 Task: Log work in the project AgileBoost for the issue 'Create a new online platform for online entrepreneurship courses with advanced business planning and financial modeling features' spent time as '4w 1d 18h 5m' and remaining time as '4w 6d 5h 27m' and move to top of backlog. Now add the issue to the epic 'Data Analytics Process Improvement'. Log work in the project AgileBoost for the issue 'Implement a new cloud-based customer relationship management system for a company with advanced lead generation and sales tracking features' spent time as '4w 2d 10h 9m' and remaining time as '2w 3d 8h 29m' and move to bottom of backlog. Now add the issue to the epic 'Data Science Process Improvement'
Action: Mouse moved to (76, 166)
Screenshot: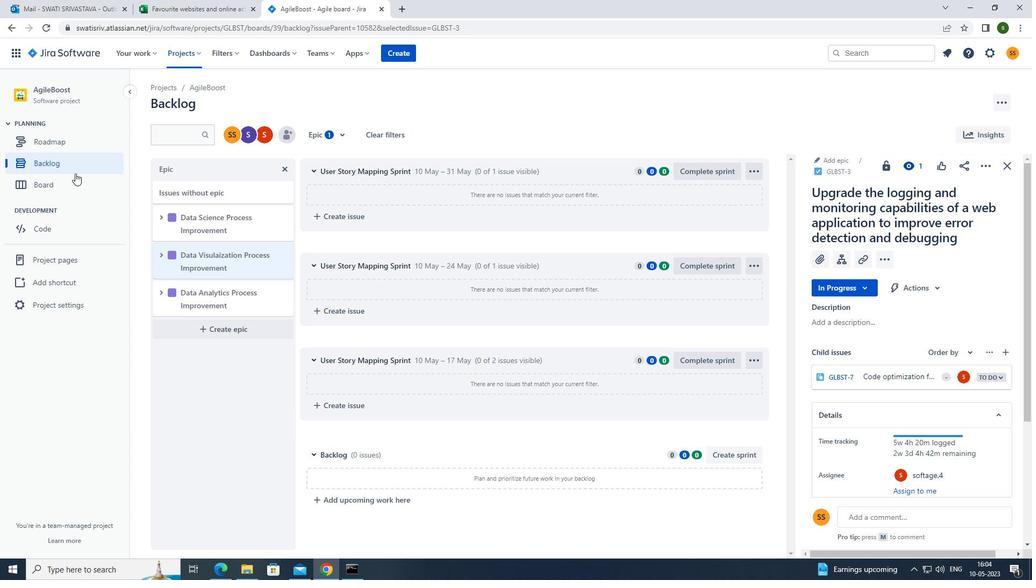 
Action: Mouse pressed left at (76, 166)
Screenshot: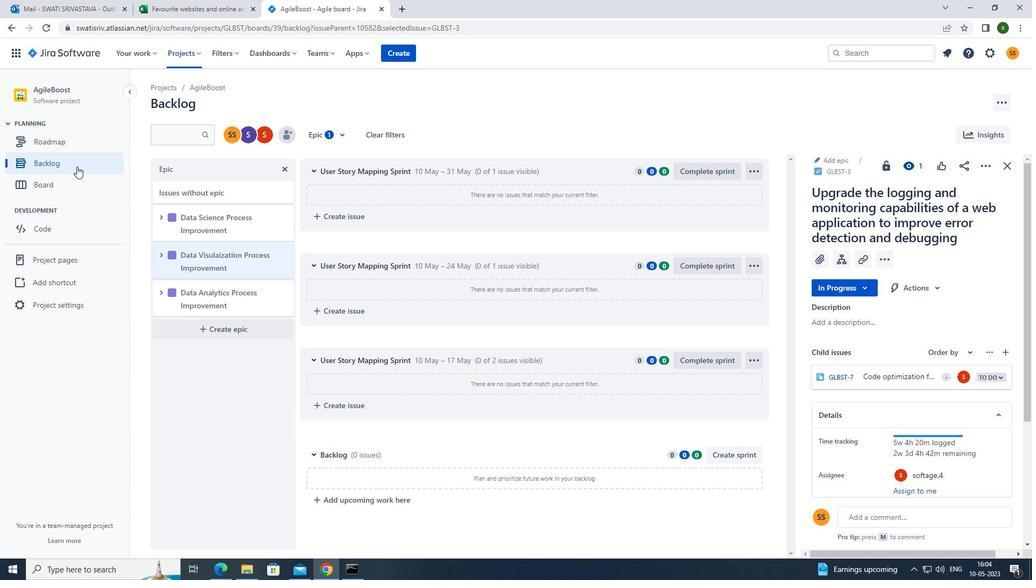 
Action: Mouse moved to (563, 391)
Screenshot: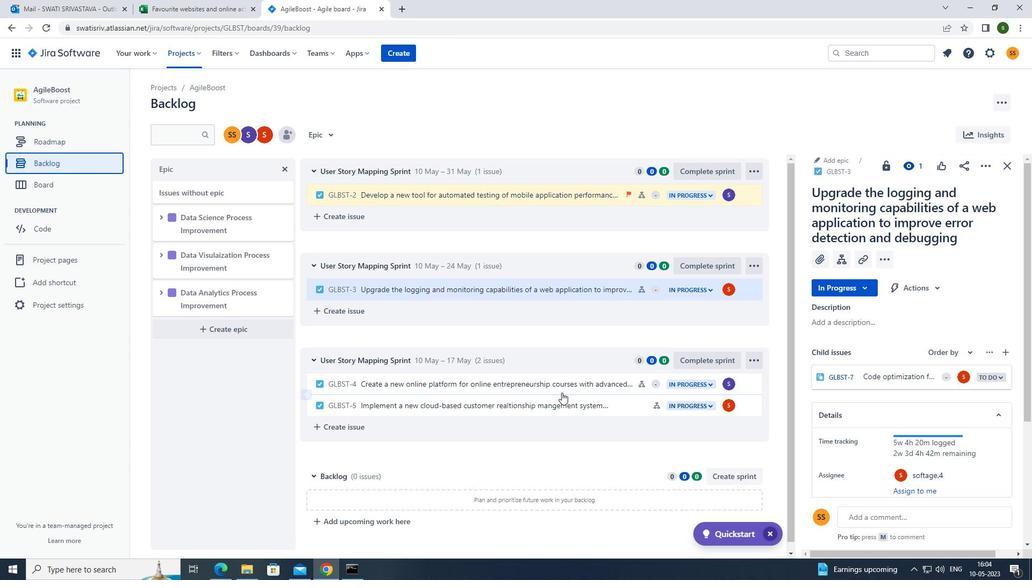 
Action: Mouse pressed left at (563, 391)
Screenshot: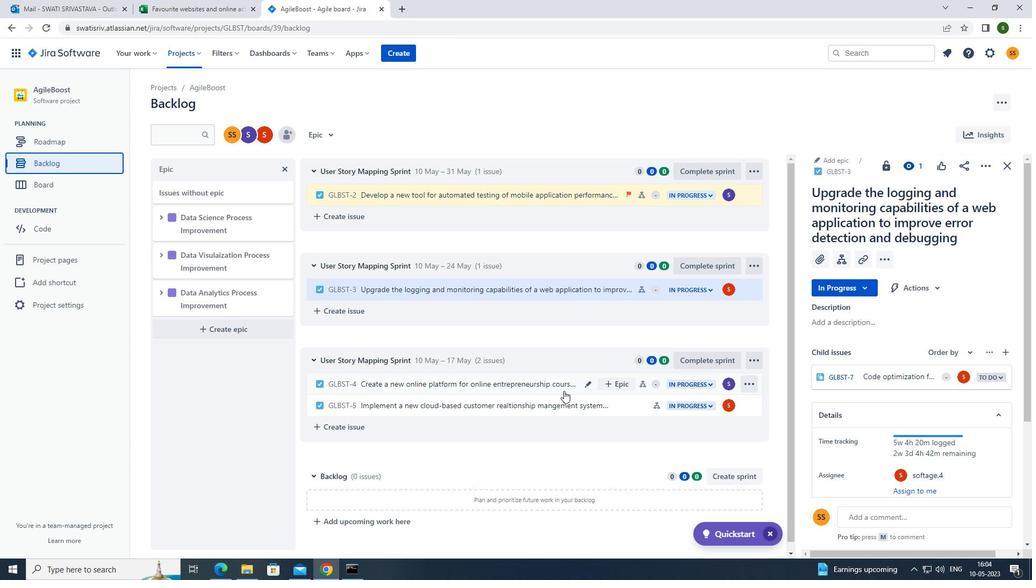 
Action: Mouse moved to (984, 163)
Screenshot: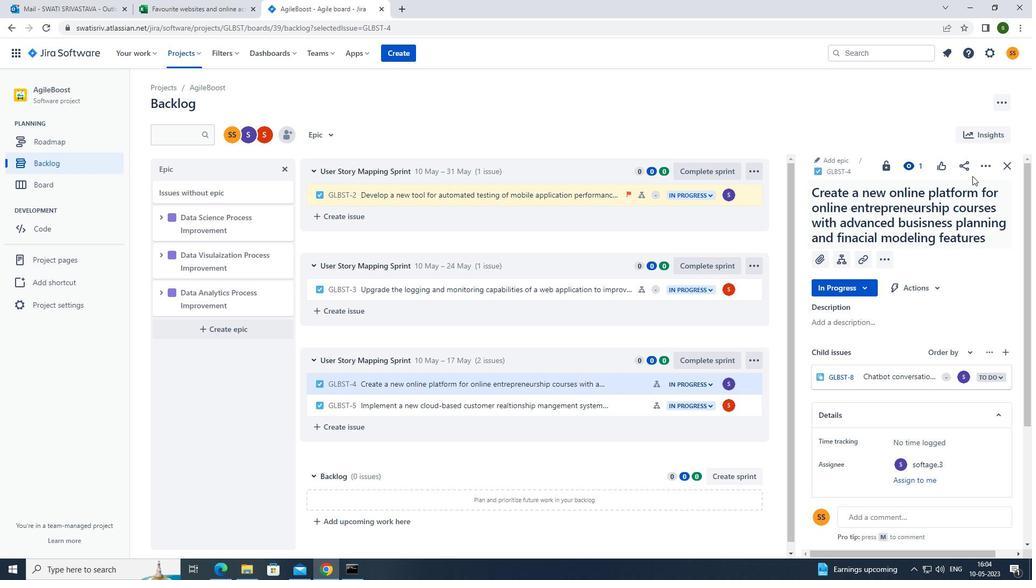 
Action: Mouse pressed left at (984, 163)
Screenshot: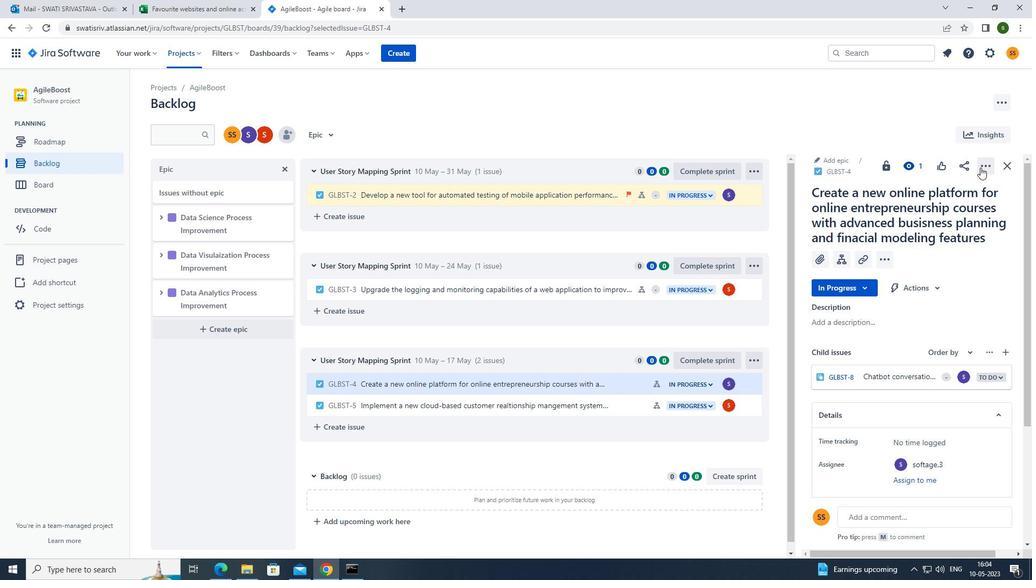 
Action: Mouse moved to (938, 190)
Screenshot: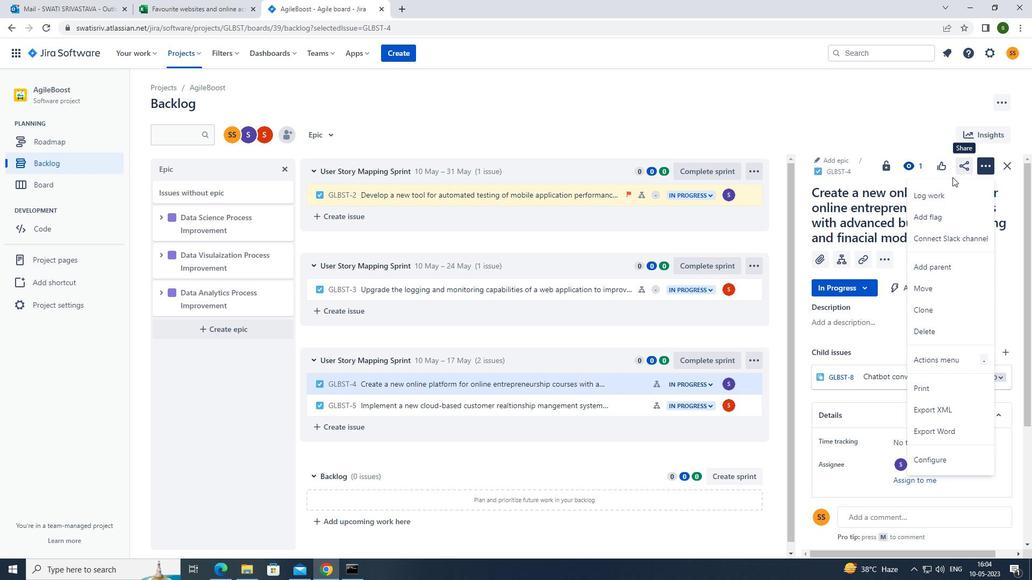 
Action: Mouse pressed left at (938, 190)
Screenshot: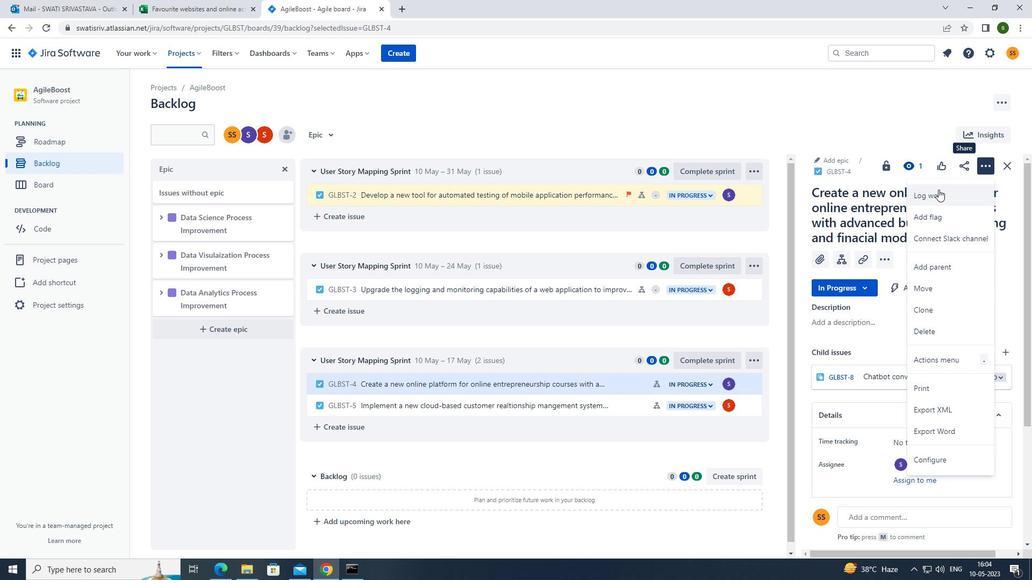 
Action: Mouse moved to (450, 134)
Screenshot: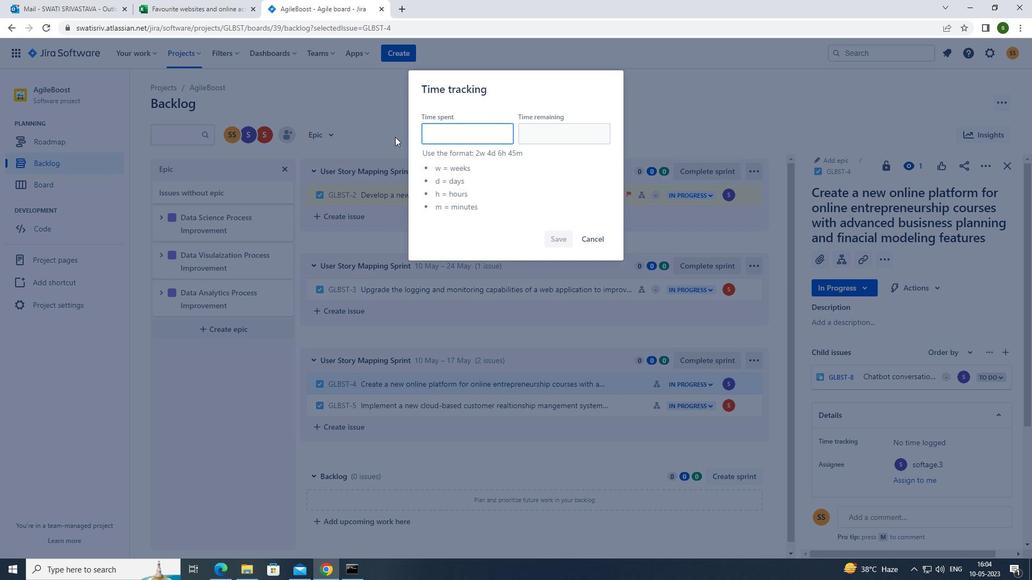 
Action: Mouse pressed left at (450, 134)
Screenshot: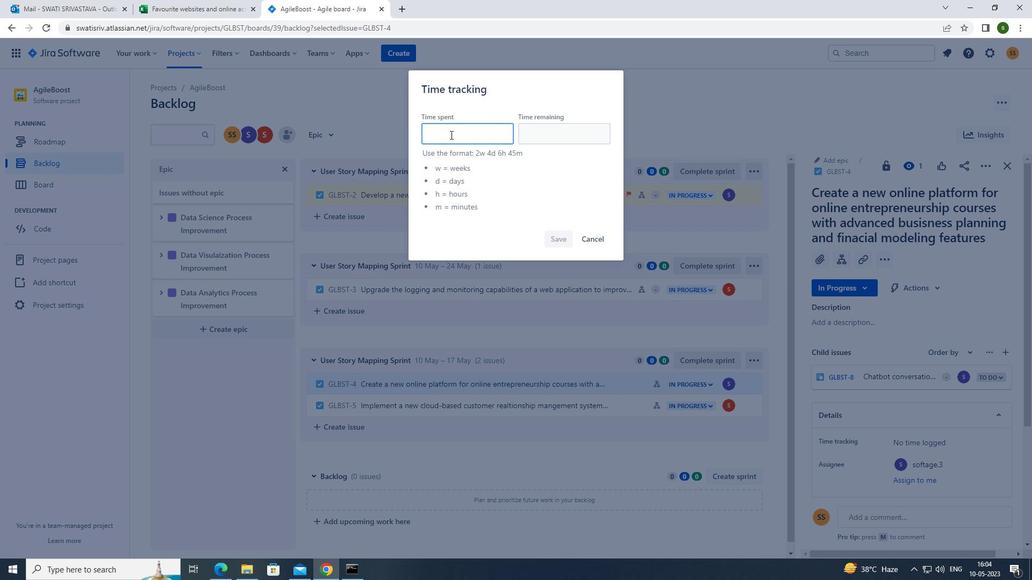 
Action: Key pressed 4w<Key.space>1d<Key.space>18h<Key.space>5m
Screenshot: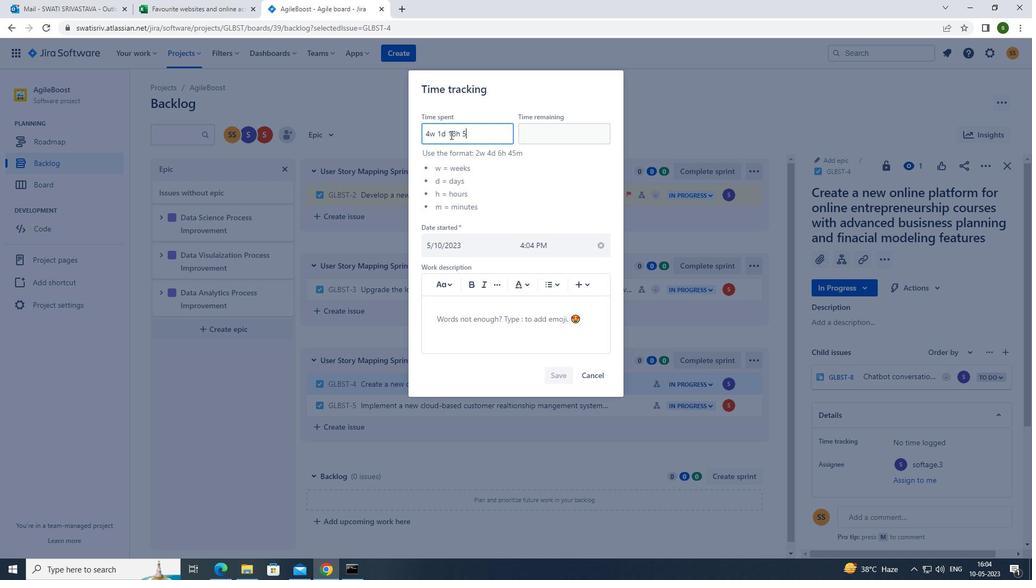 
Action: Mouse moved to (534, 144)
Screenshot: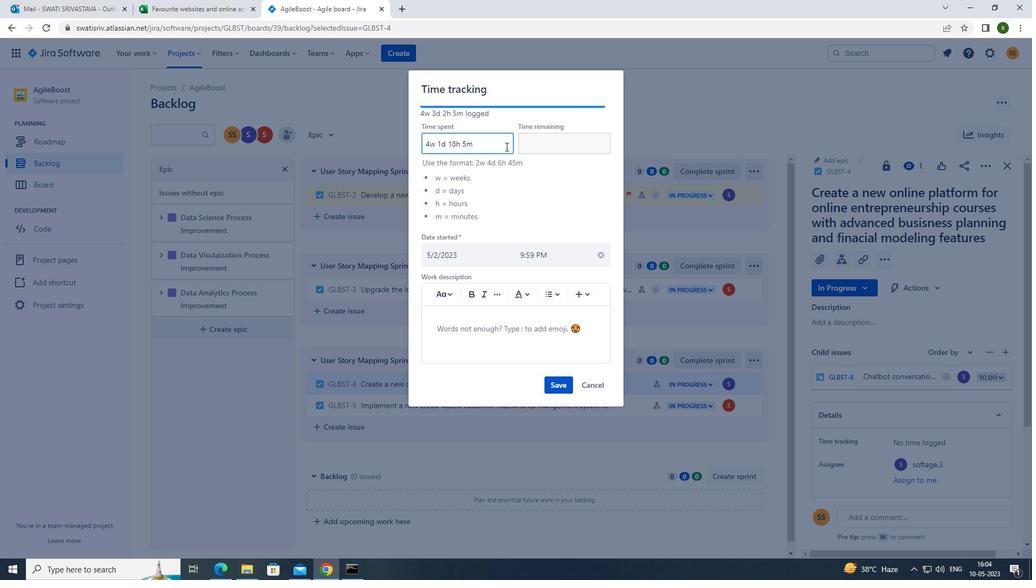 
Action: Mouse pressed left at (534, 144)
Screenshot: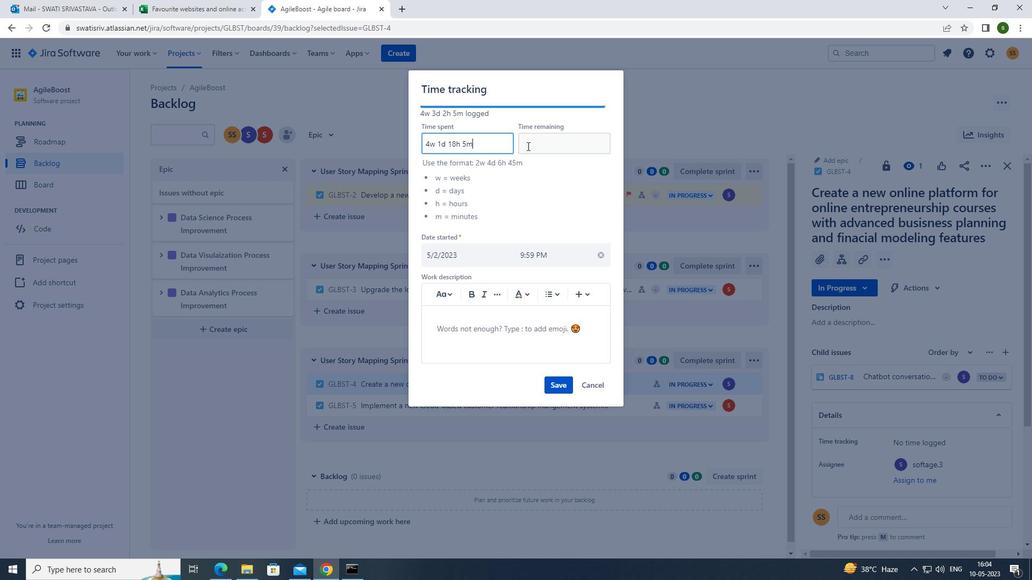 
Action: Mouse moved to (494, 158)
Screenshot: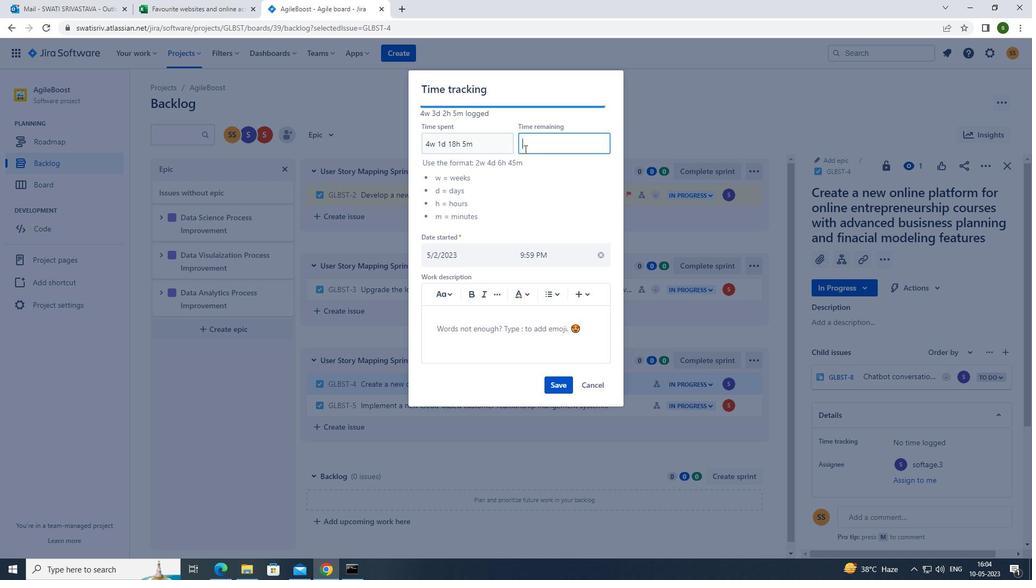 
Action: Key pressed 4w<Key.space>6d<Key.space>5h<Key.space>27m
Screenshot: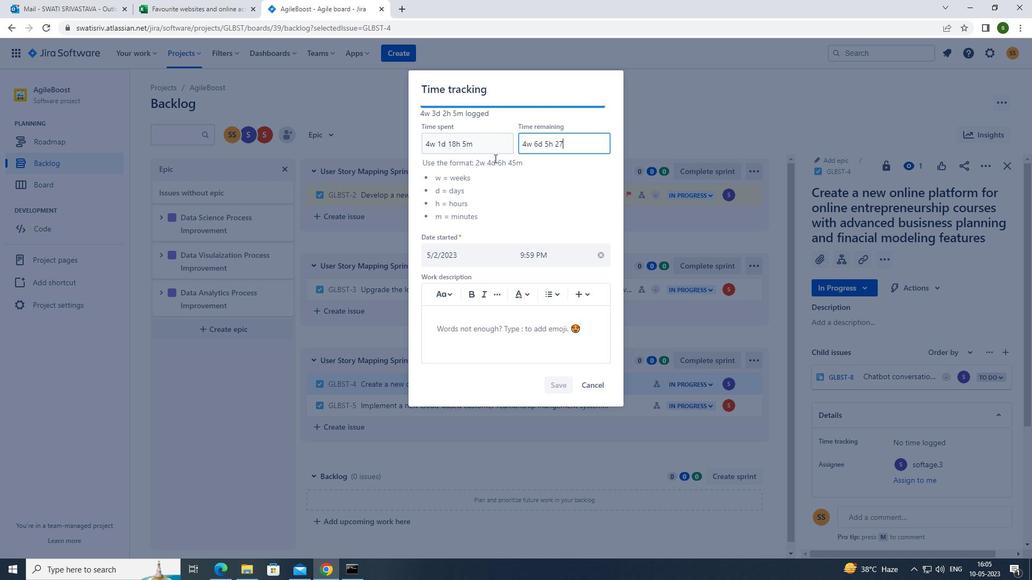 
Action: Mouse moved to (556, 379)
Screenshot: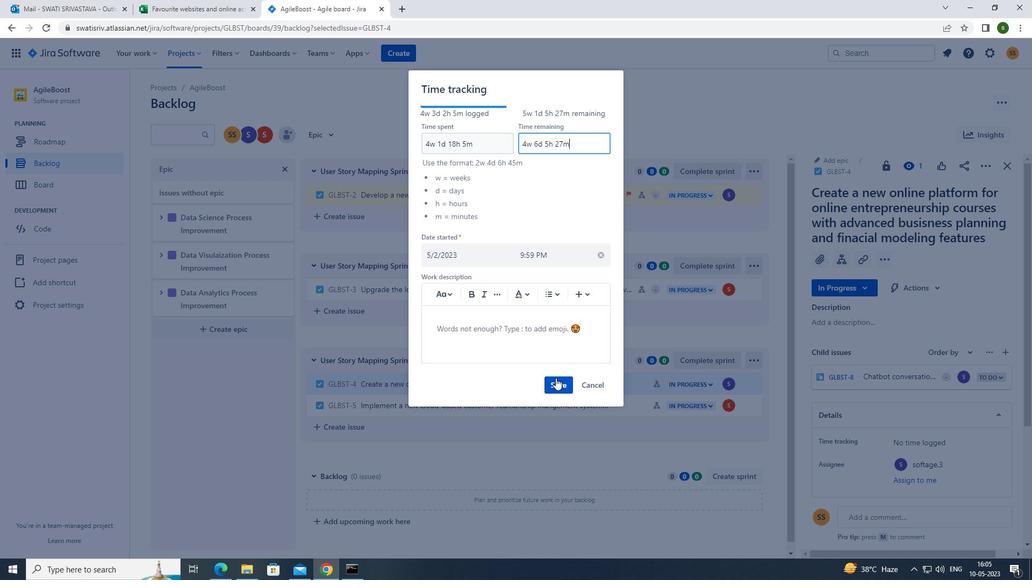 
Action: Mouse pressed left at (556, 379)
Screenshot: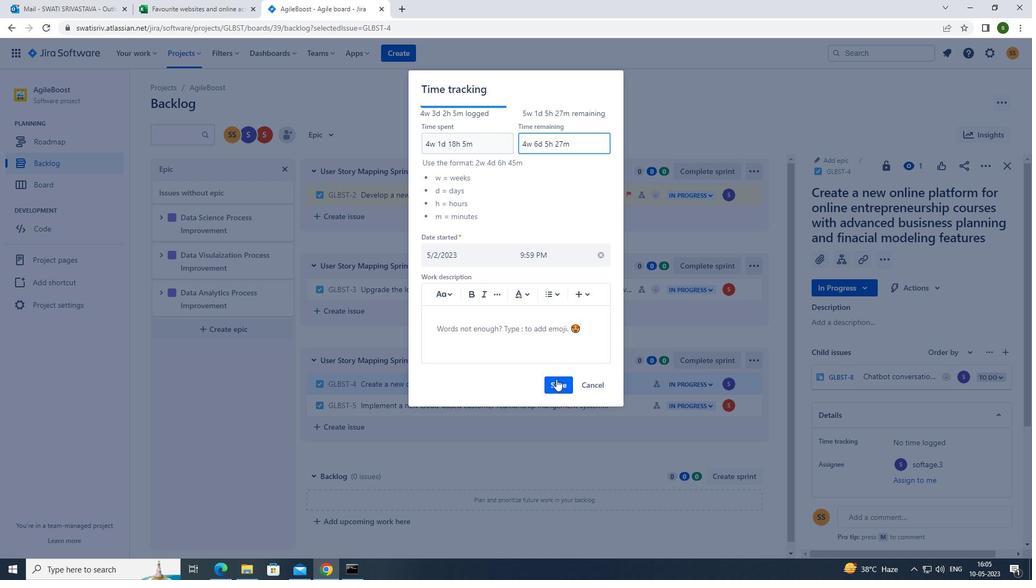 
Action: Mouse moved to (743, 380)
Screenshot: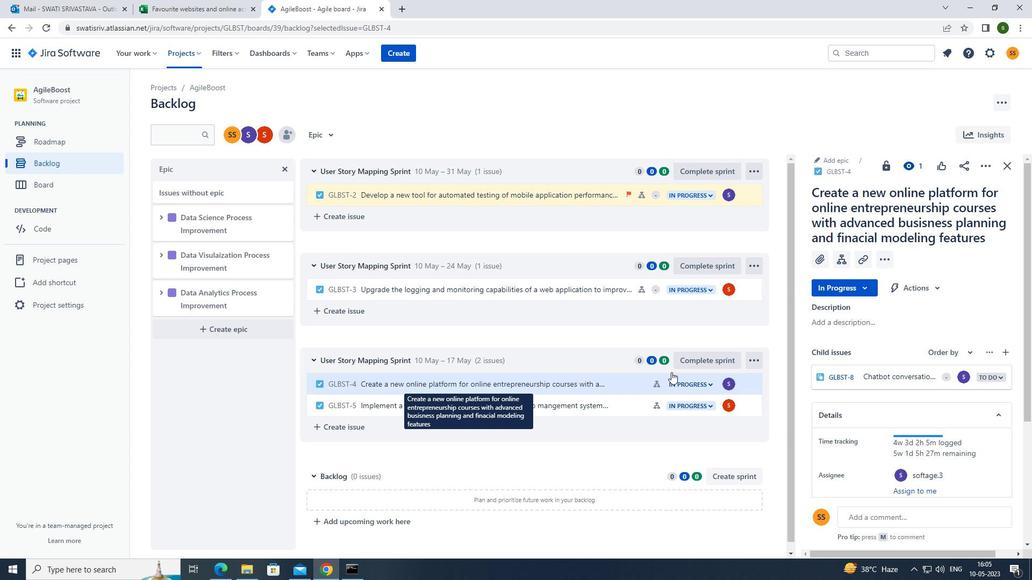 
Action: Mouse pressed left at (743, 380)
Screenshot: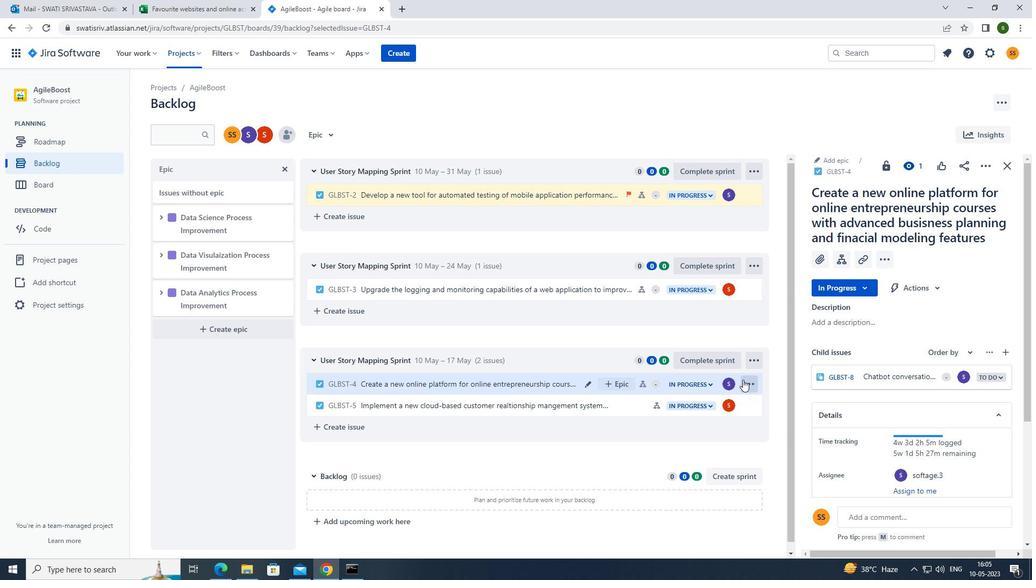
Action: Mouse moved to (718, 345)
Screenshot: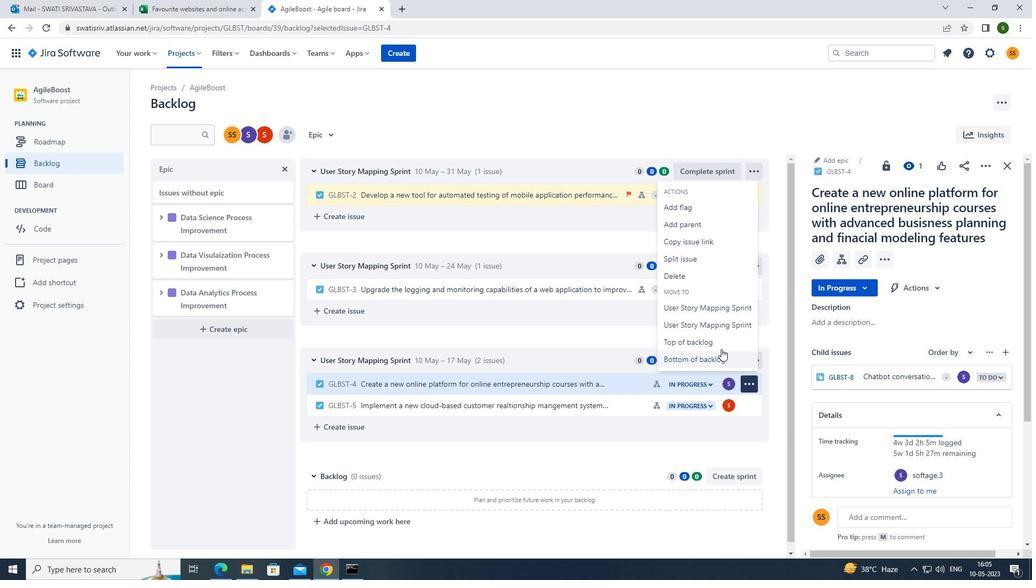 
Action: Mouse pressed left at (718, 345)
Screenshot: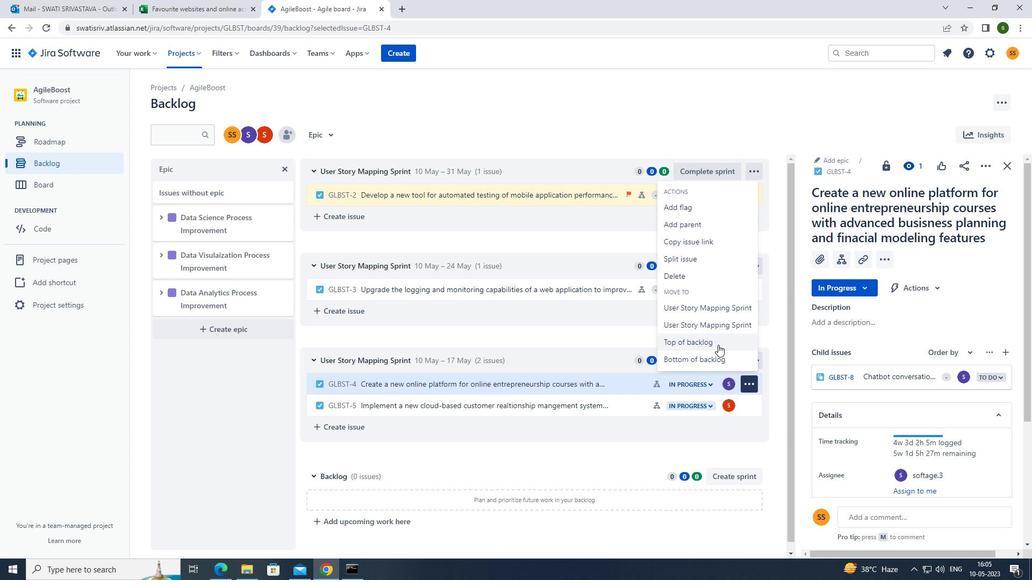 
Action: Mouse moved to (548, 169)
Screenshot: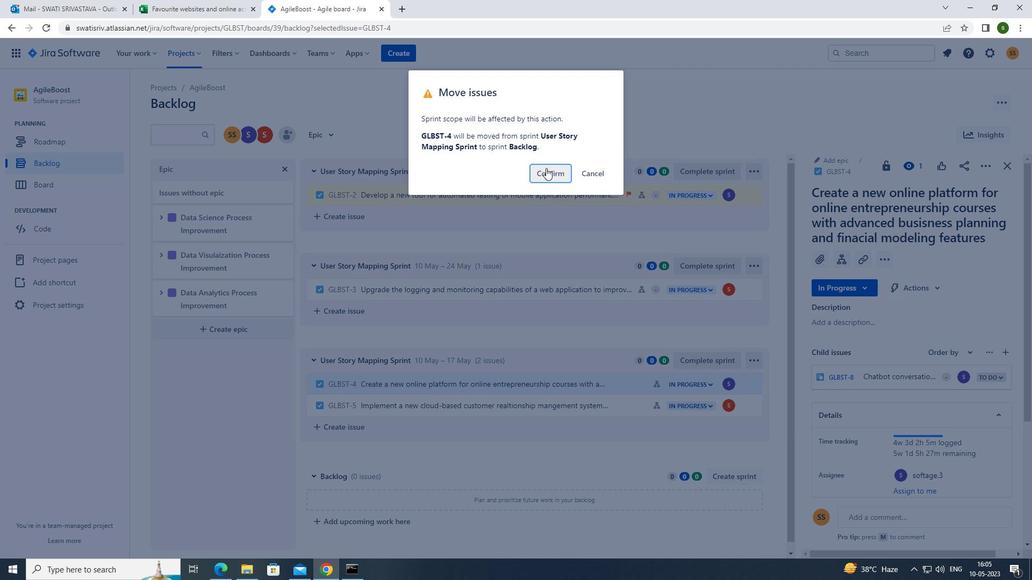 
Action: Mouse pressed left at (548, 169)
Screenshot: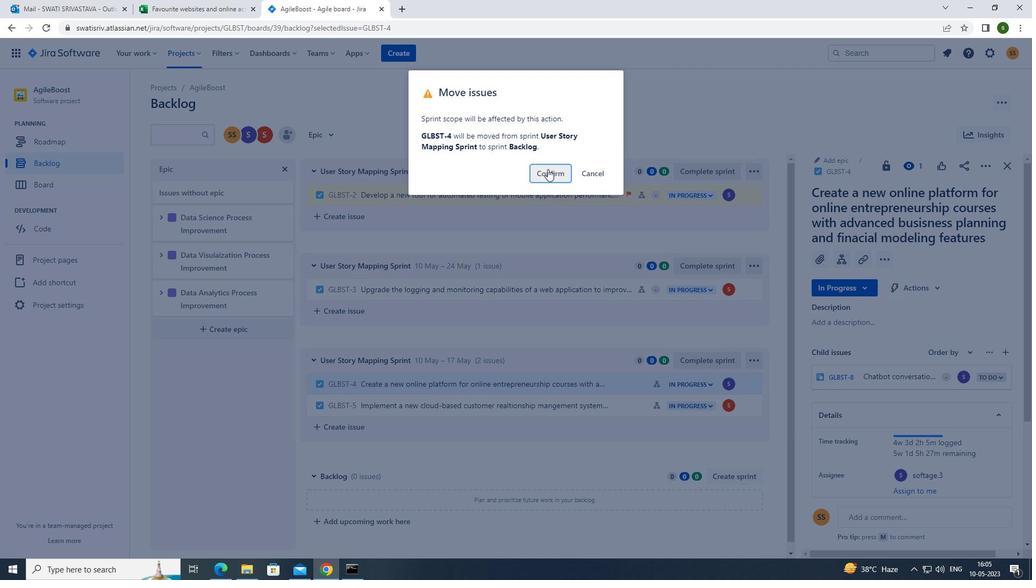 
Action: Mouse moved to (332, 131)
Screenshot: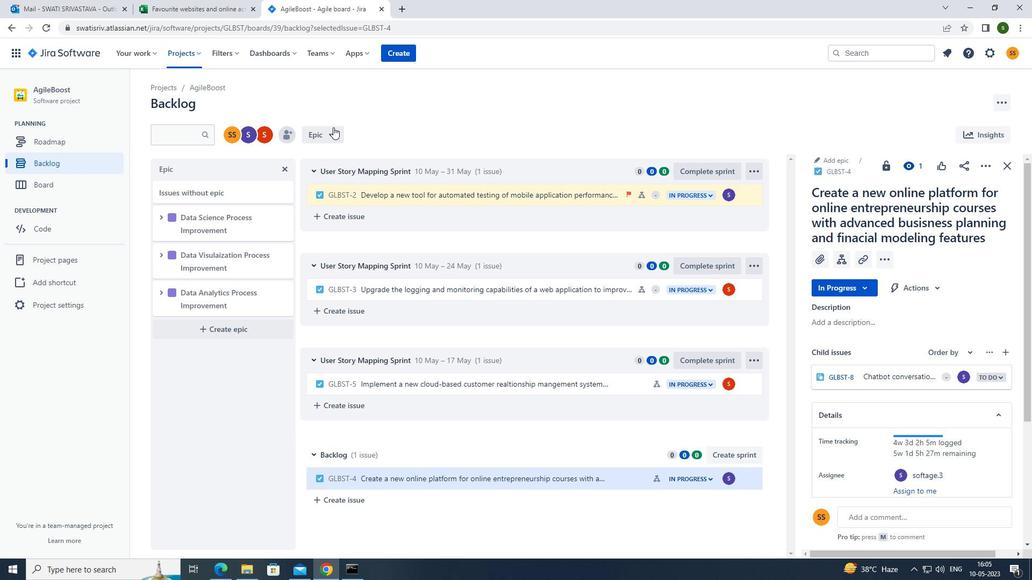 
Action: Mouse pressed left at (332, 131)
Screenshot: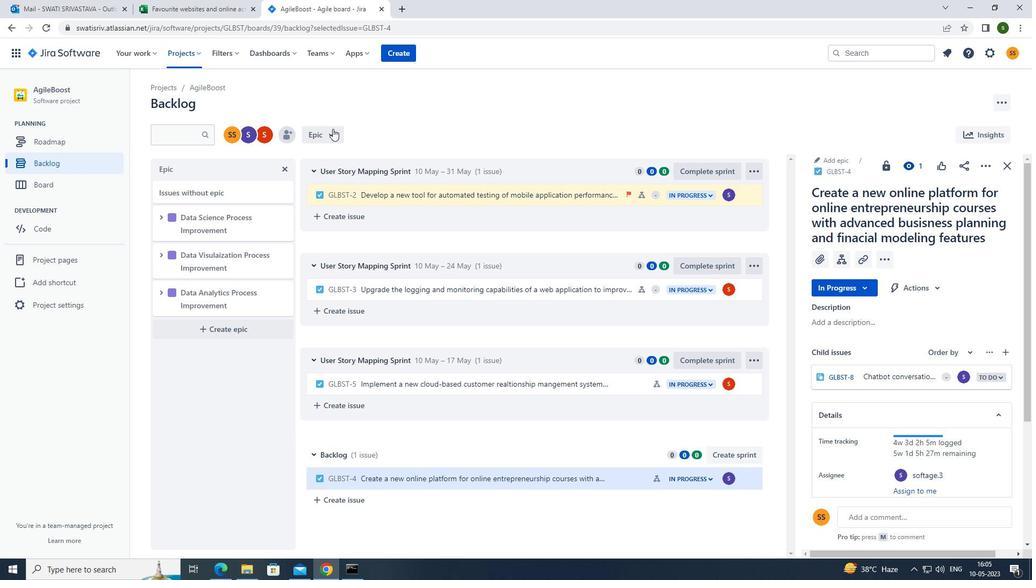 
Action: Mouse moved to (349, 215)
Screenshot: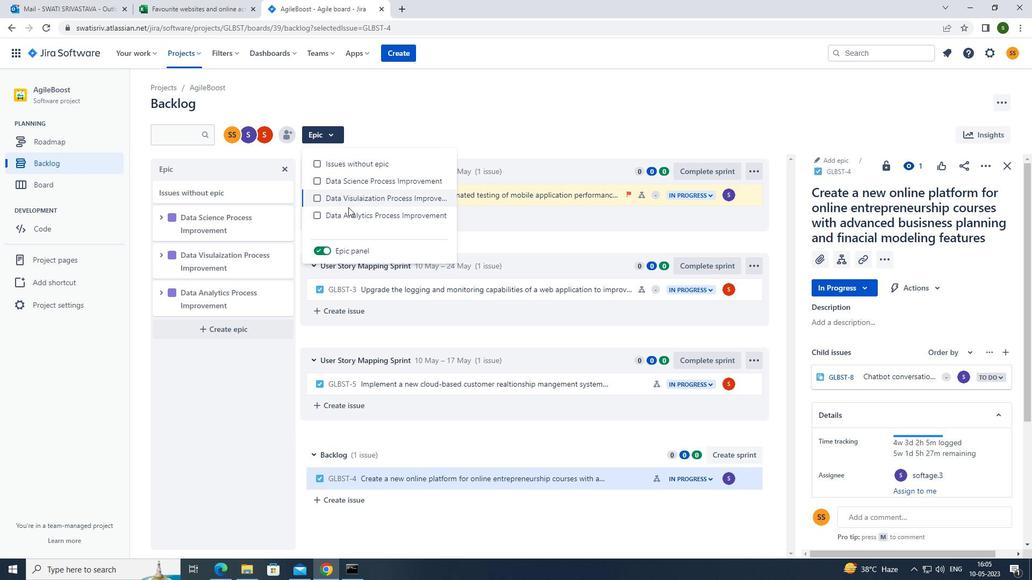 
Action: Mouse pressed left at (349, 215)
Screenshot: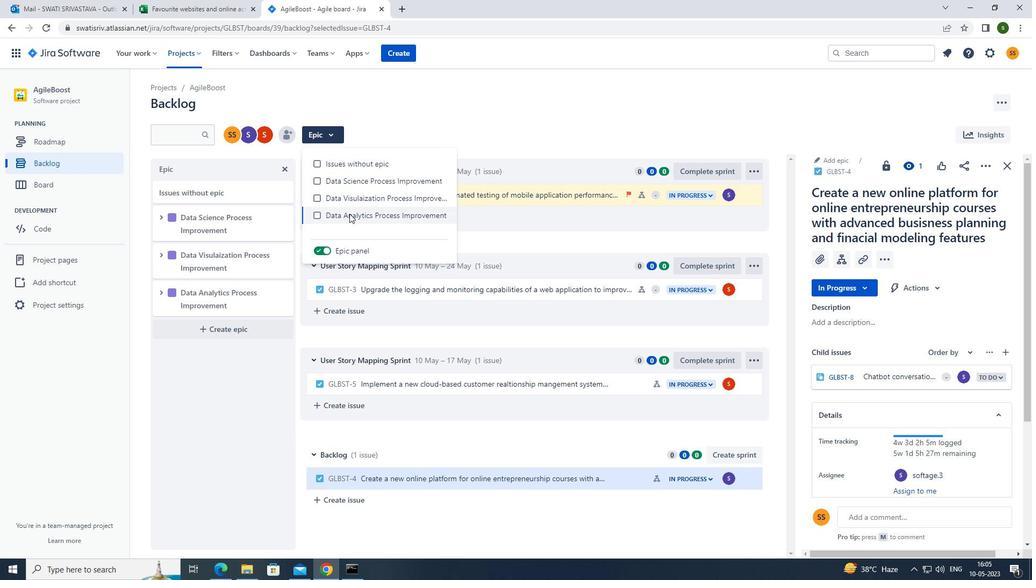 
Action: Mouse moved to (491, 126)
Screenshot: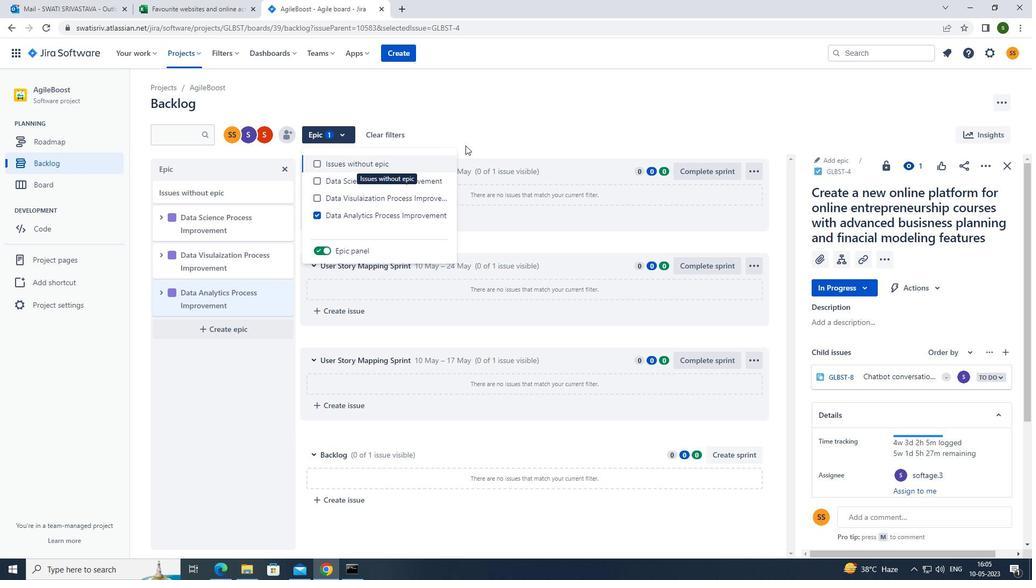 
Action: Mouse pressed left at (491, 126)
Screenshot: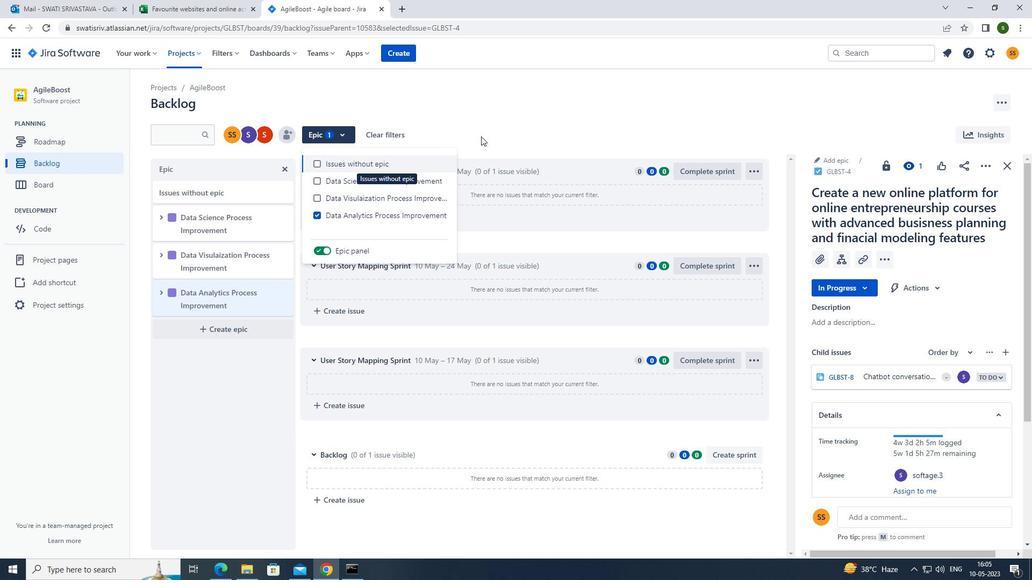 
Action: Mouse moved to (75, 166)
Screenshot: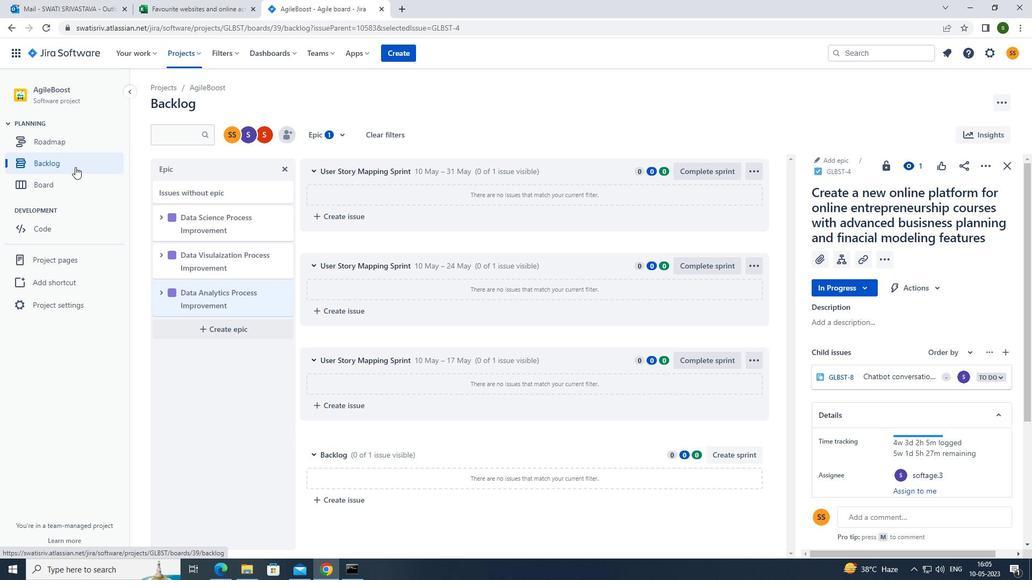 
Action: Mouse pressed left at (75, 166)
Screenshot: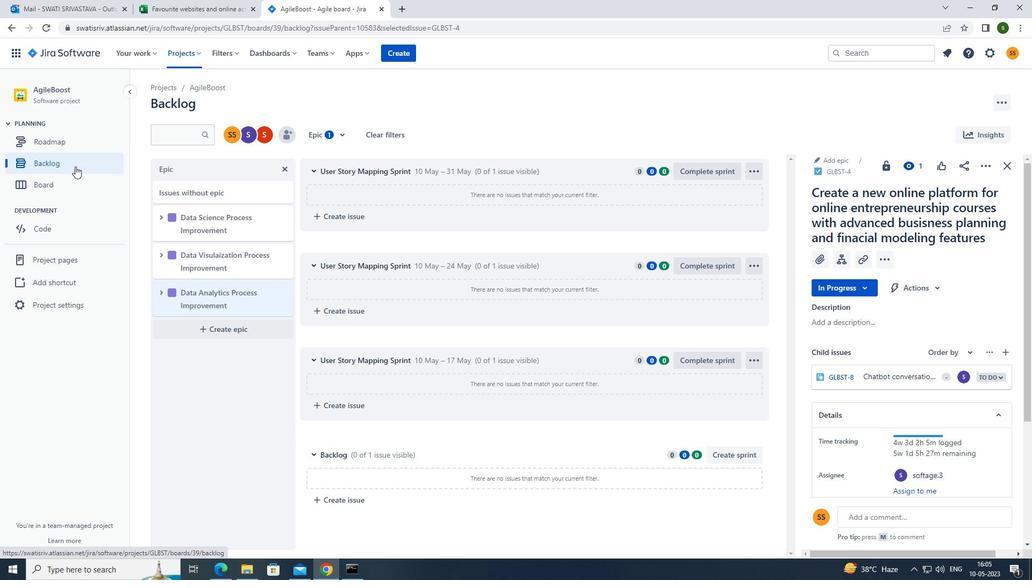 
Action: Mouse moved to (573, 391)
Screenshot: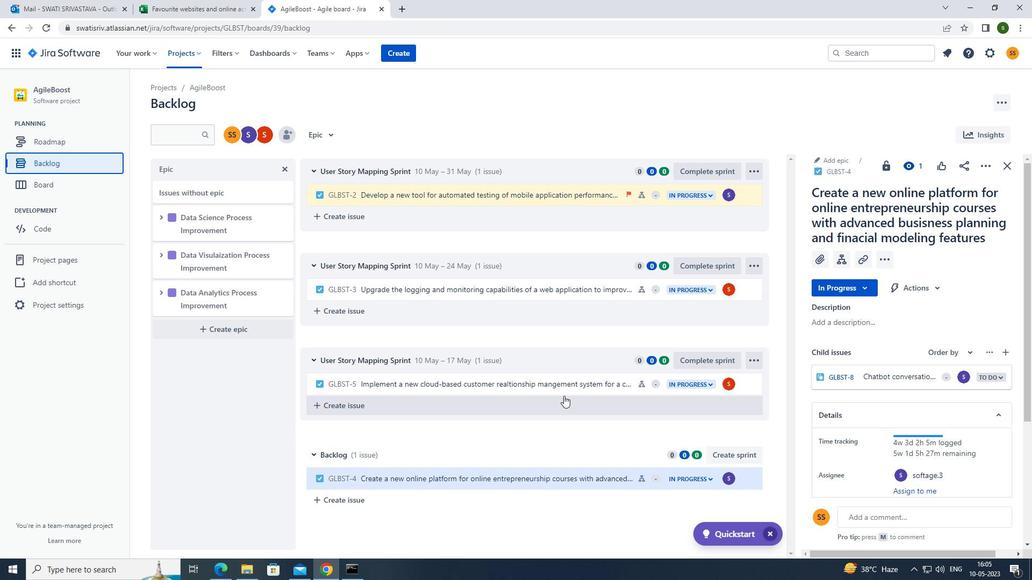 
Action: Mouse pressed left at (573, 391)
Screenshot: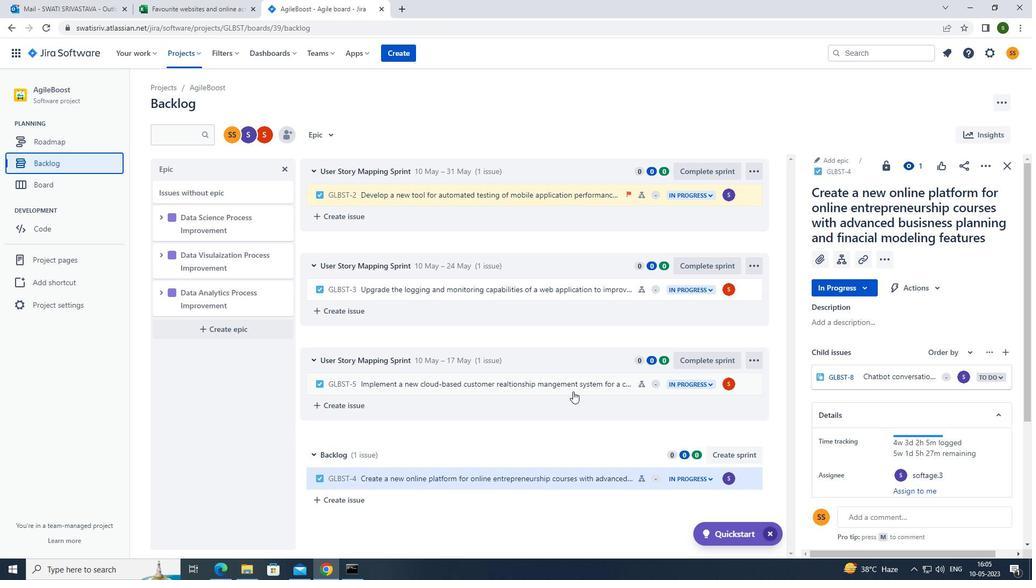 
Action: Mouse moved to (978, 160)
Screenshot: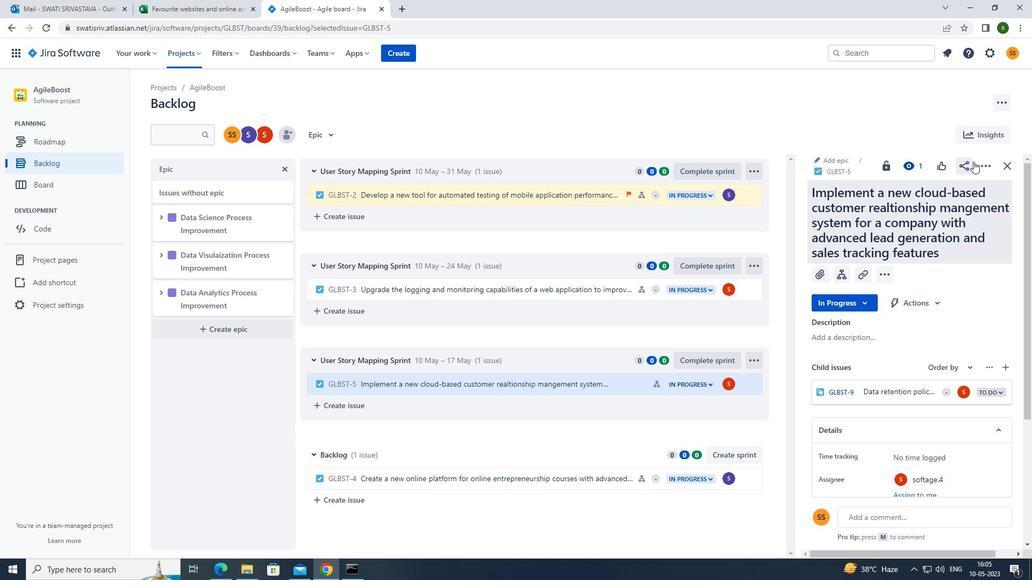 
Action: Mouse pressed left at (978, 160)
Screenshot: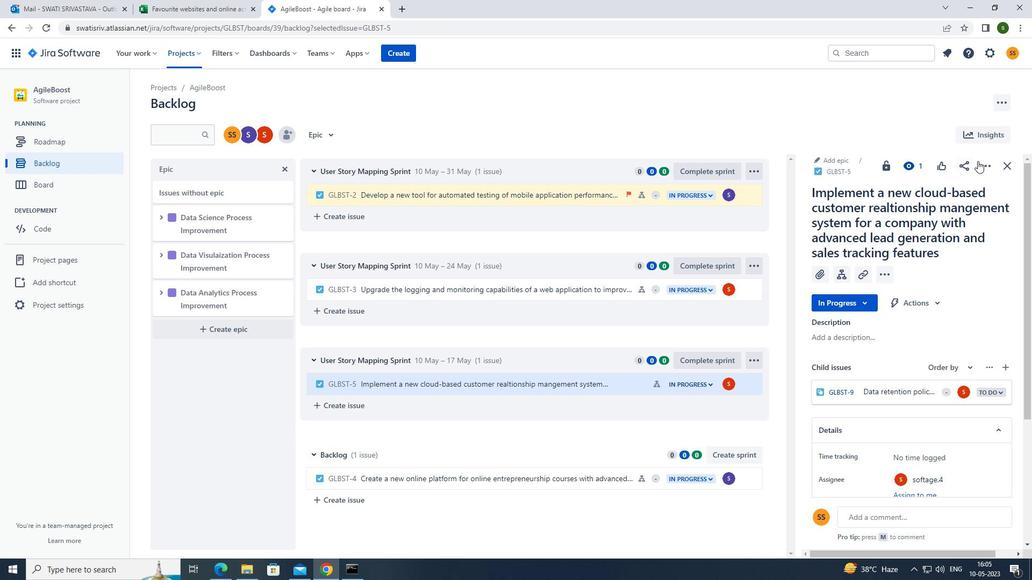 
Action: Mouse moved to (949, 191)
Screenshot: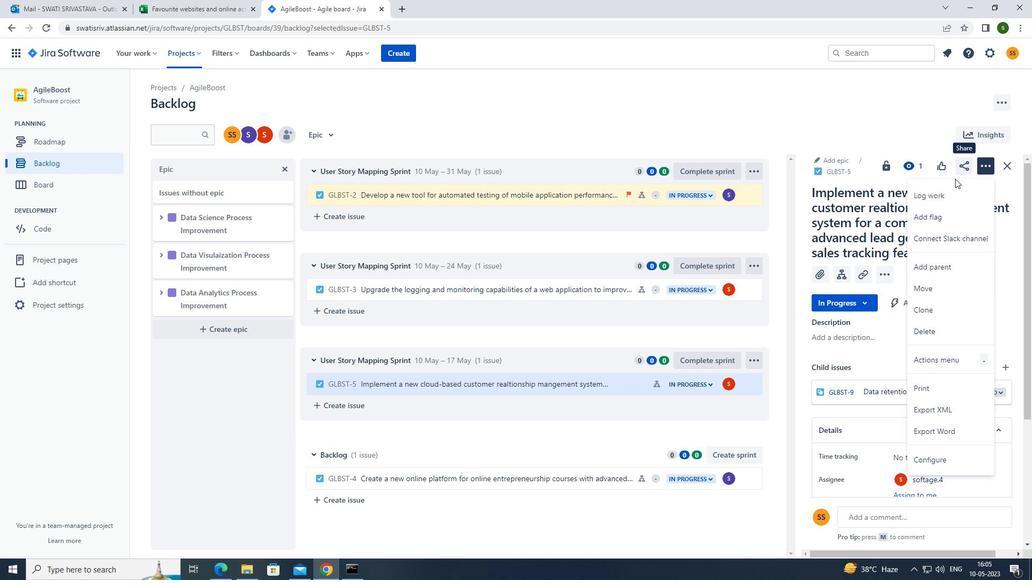 
Action: Mouse pressed left at (949, 191)
Screenshot: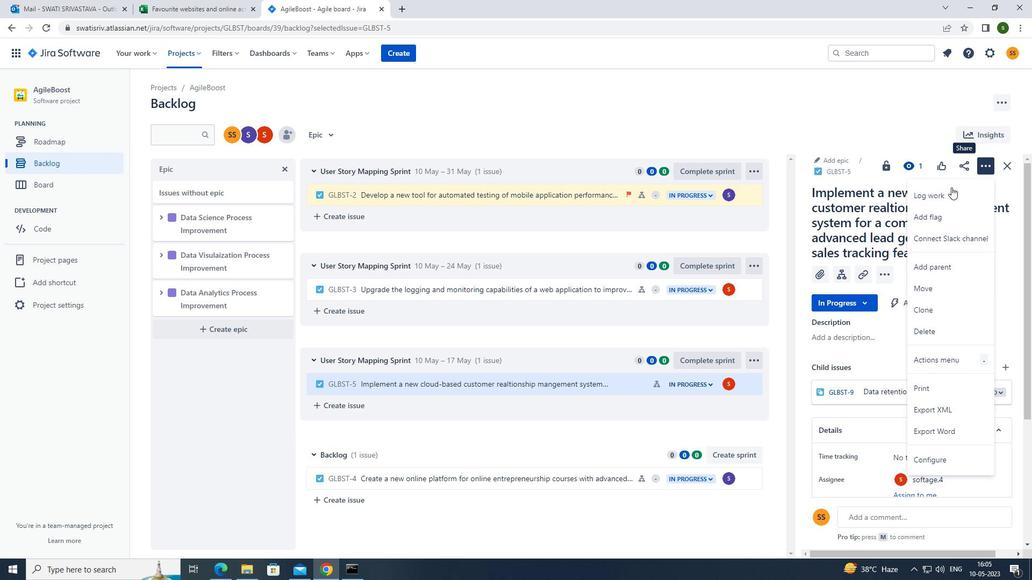 
Action: Mouse moved to (472, 133)
Screenshot: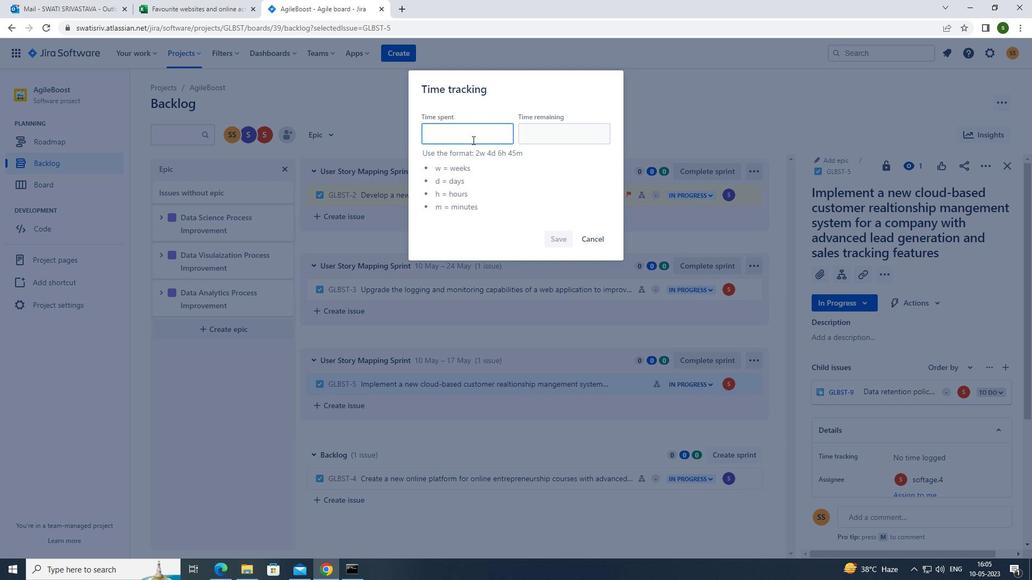 
Action: Mouse pressed left at (472, 133)
Screenshot: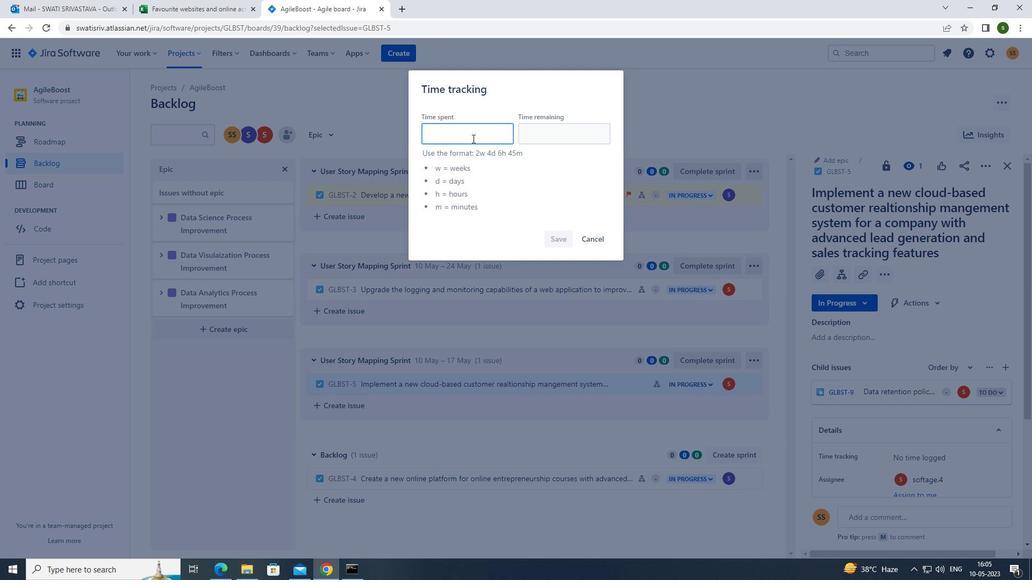 
Action: Mouse moved to (472, 135)
Screenshot: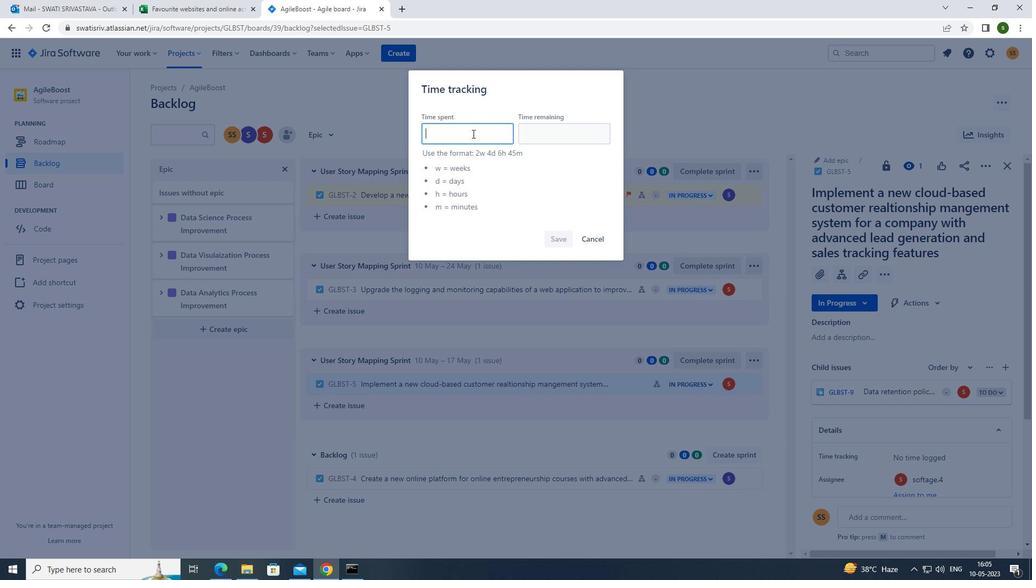 
Action: Key pressed 4w<Key.space>2d<Key.space>10h<Key.space>9m
Screenshot: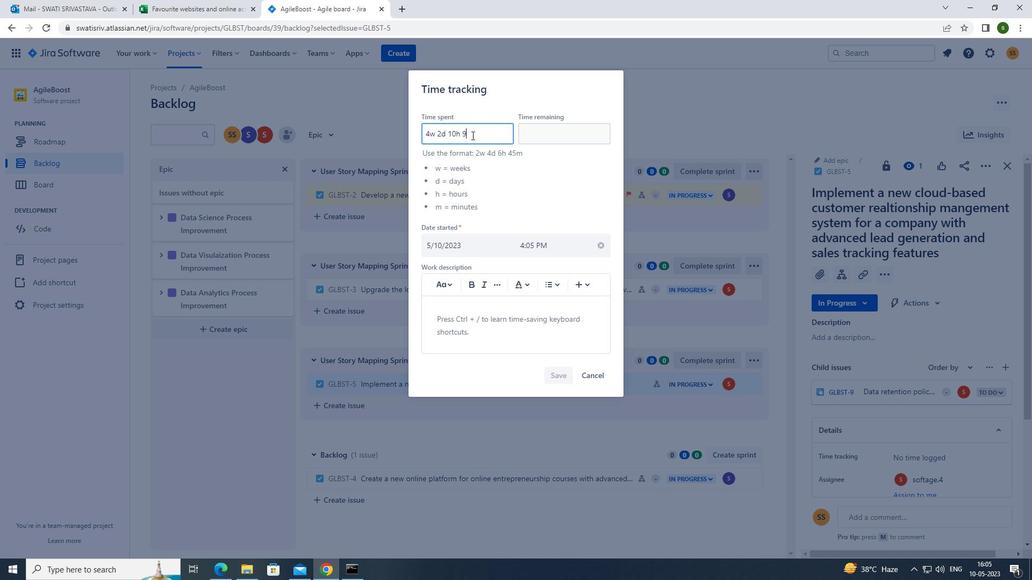 
Action: Mouse moved to (547, 150)
Screenshot: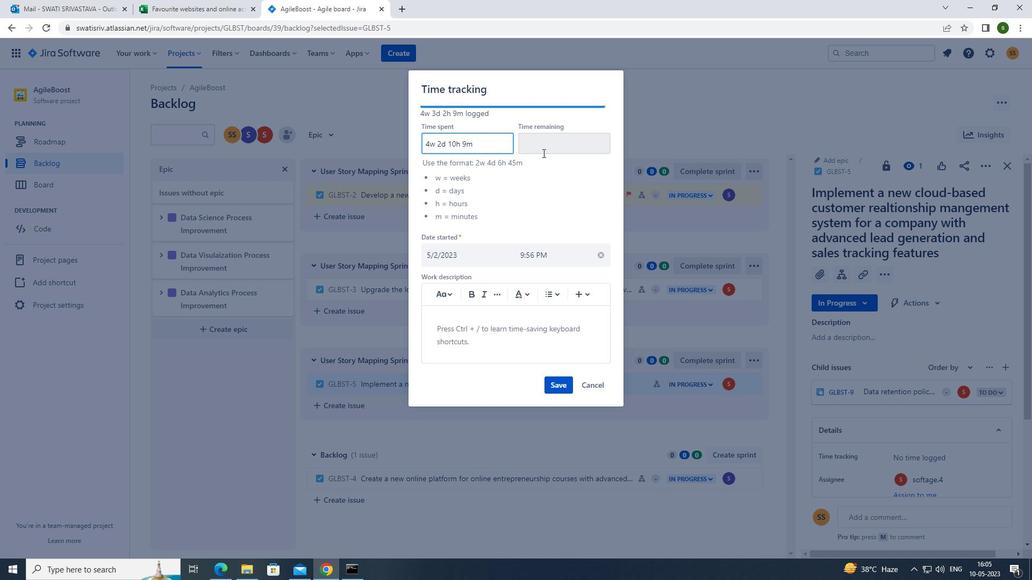 
Action: Mouse pressed left at (547, 150)
Screenshot: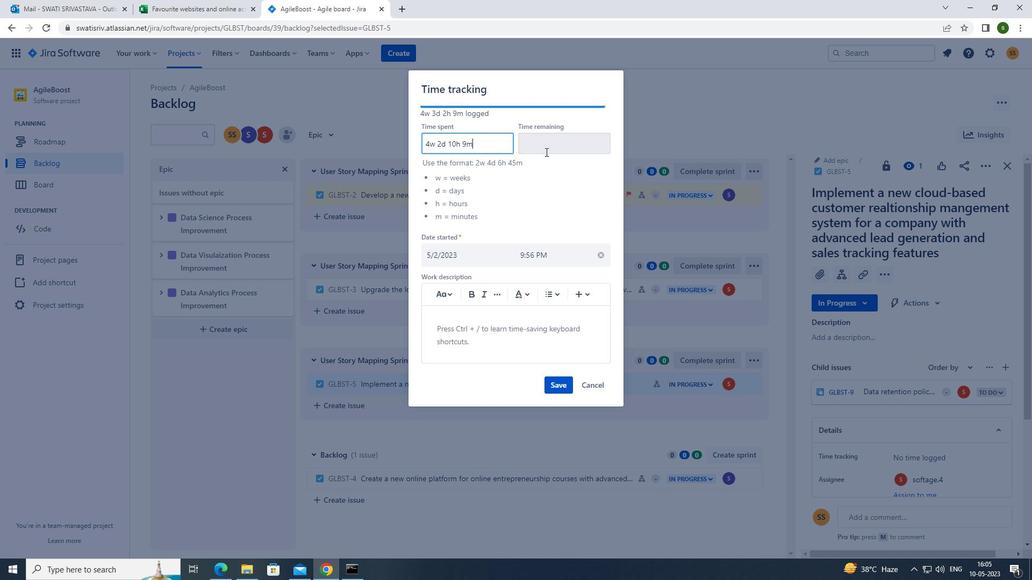 
Action: Mouse moved to (548, 149)
Screenshot: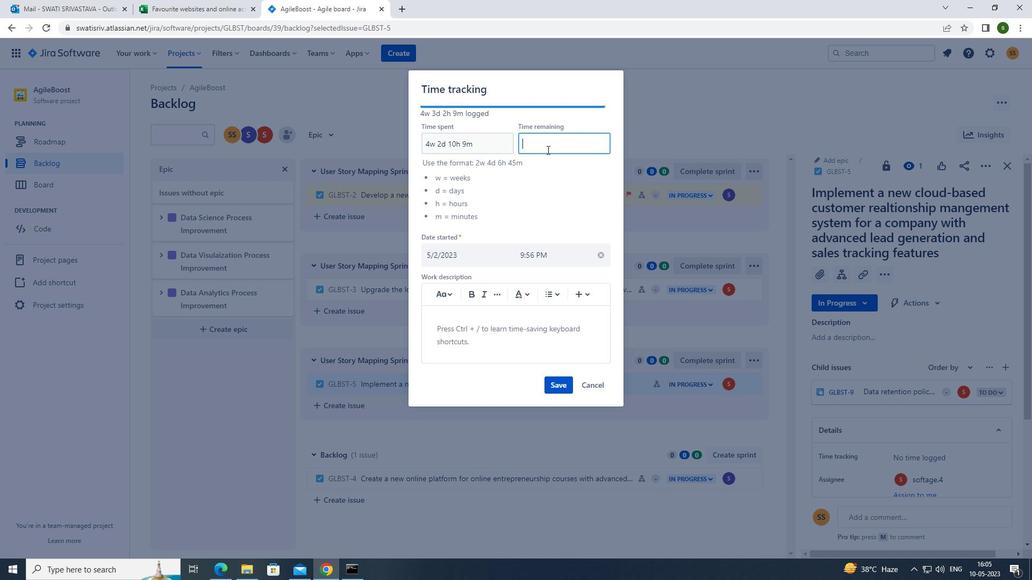 
Action: Key pressed 2w<Key.space>3d<Key.space>8h<Key.space>29m
Screenshot: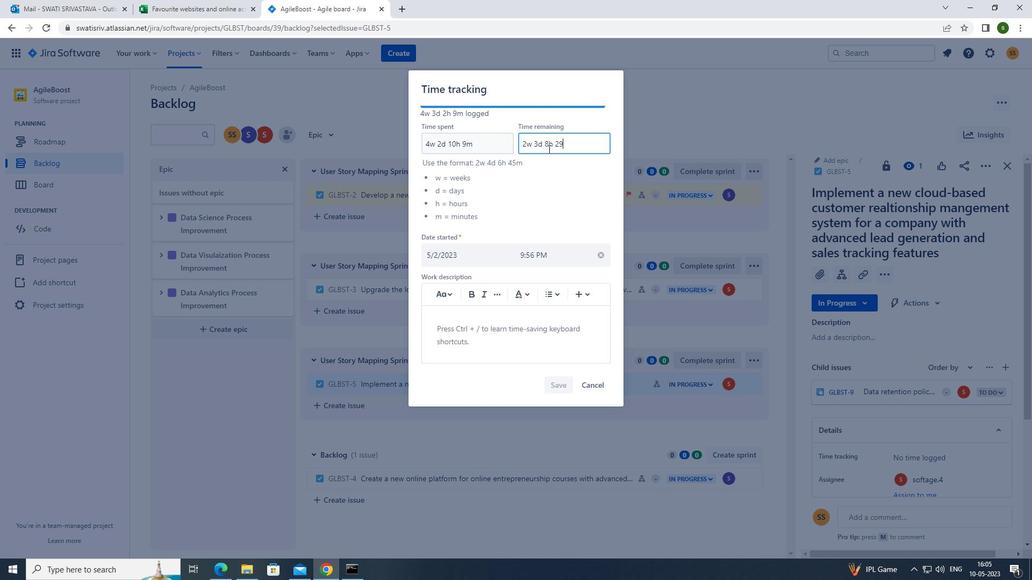 
Action: Mouse moved to (559, 380)
Screenshot: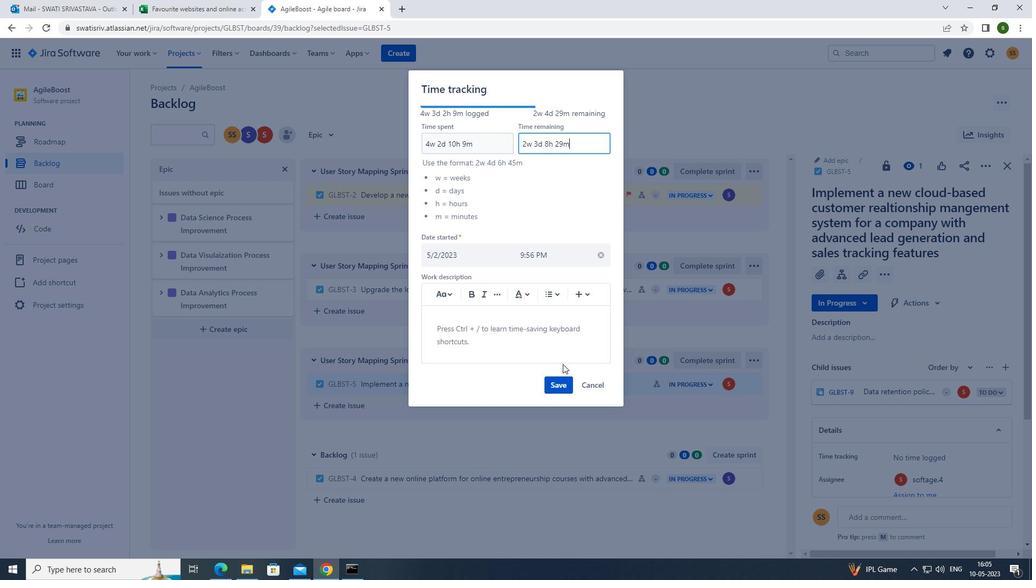 
Action: Mouse pressed left at (559, 380)
Screenshot: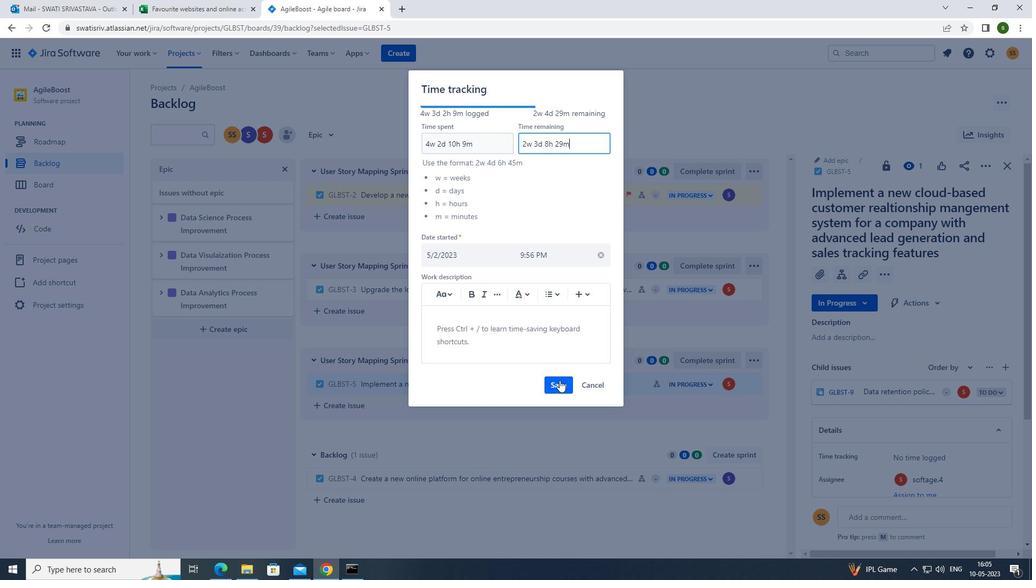 
Action: Mouse moved to (753, 389)
Screenshot: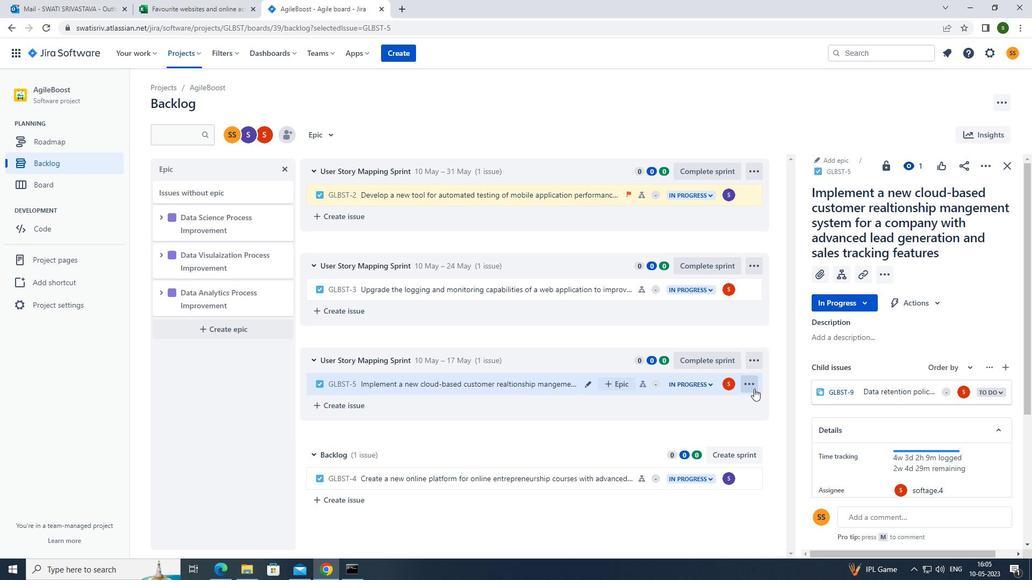 
Action: Mouse pressed left at (753, 389)
Screenshot: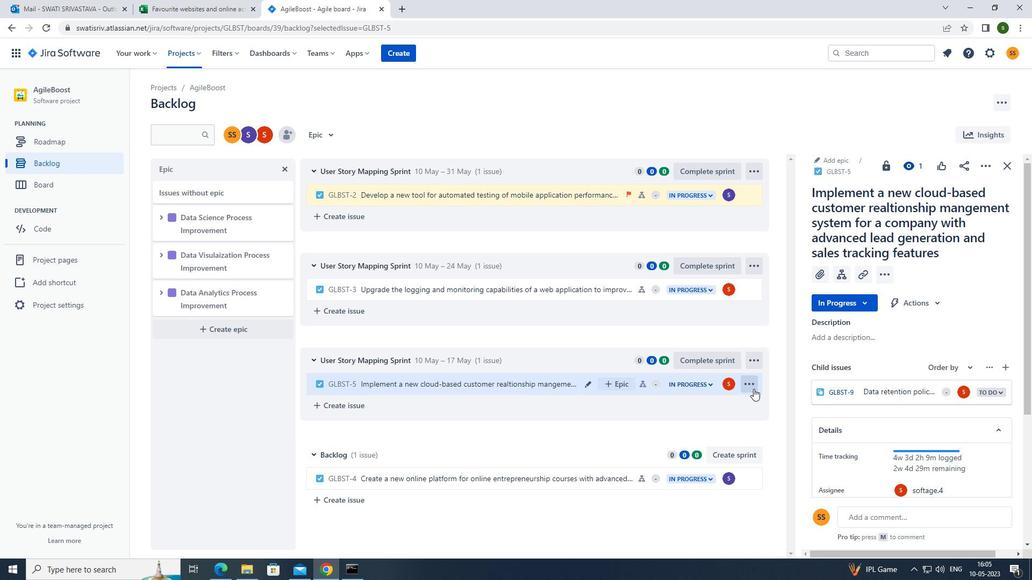 
Action: Mouse moved to (736, 356)
Screenshot: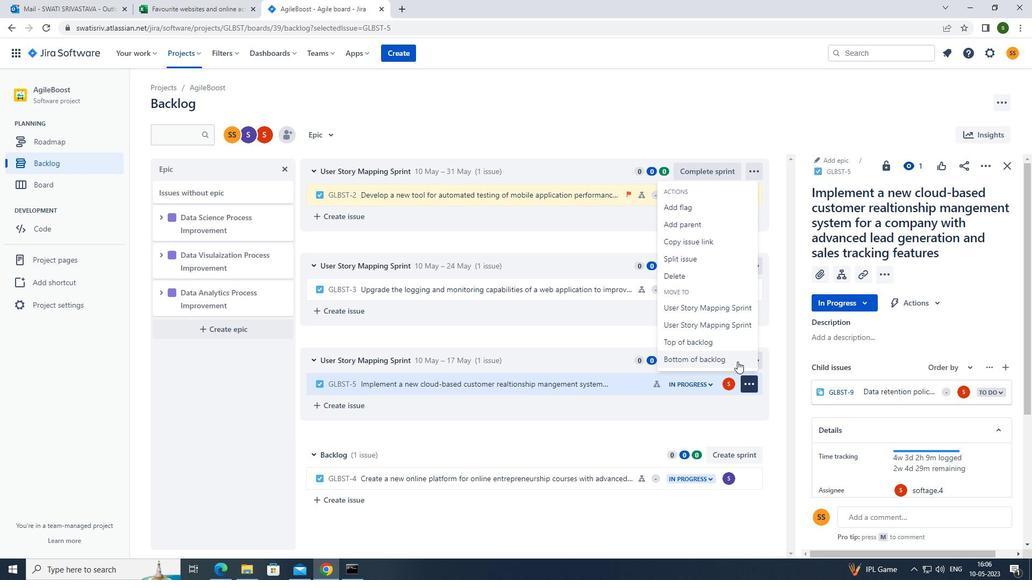 
Action: Mouse pressed left at (736, 356)
Screenshot: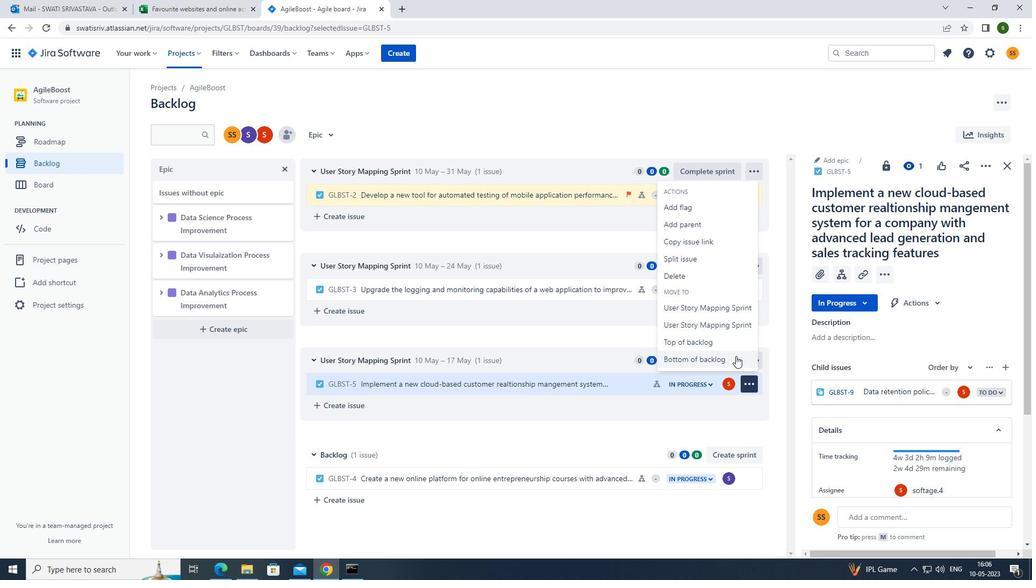 
Action: Mouse moved to (540, 167)
Screenshot: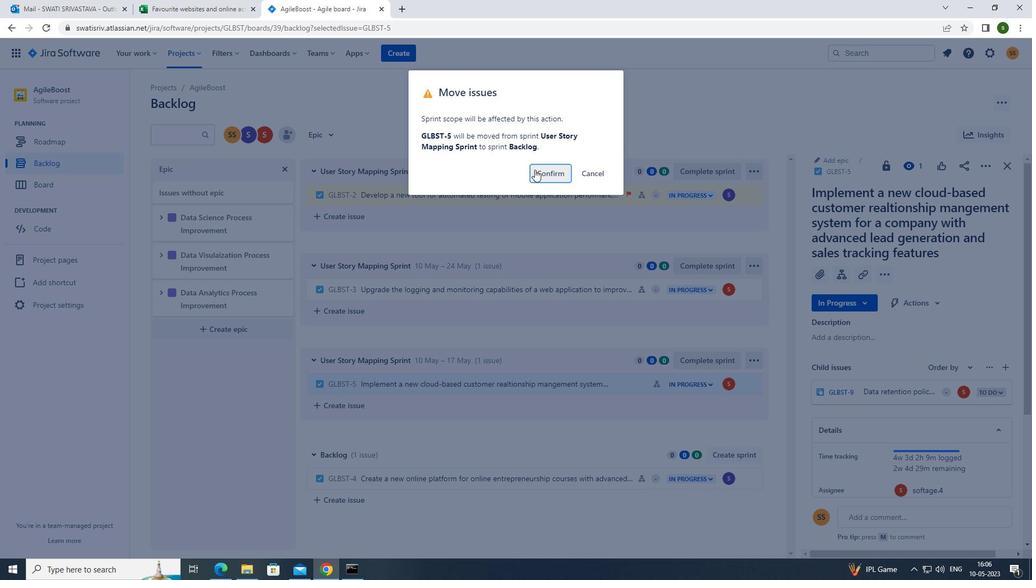 
Action: Mouse pressed left at (540, 167)
Screenshot: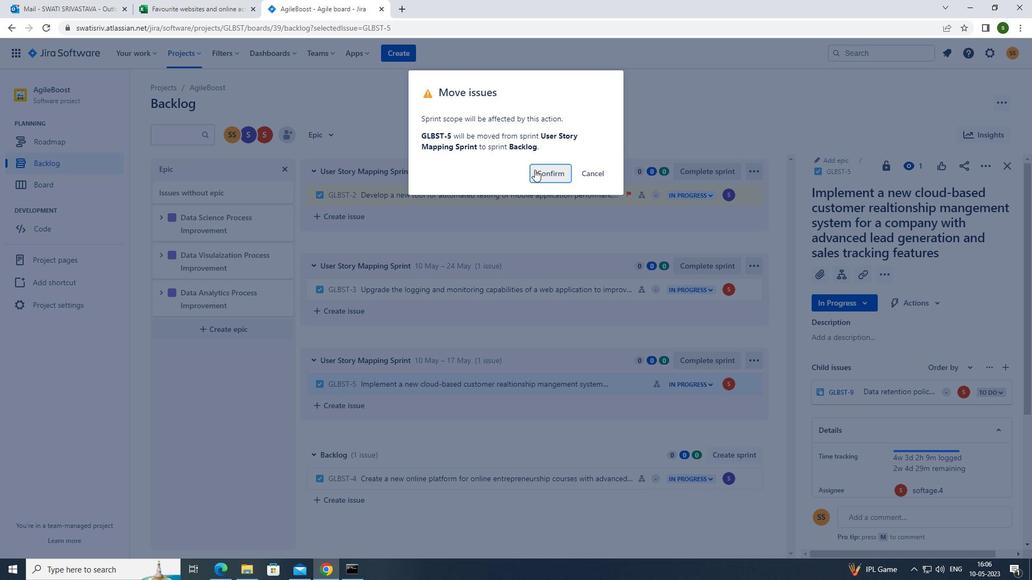 
Action: Mouse moved to (329, 142)
Screenshot: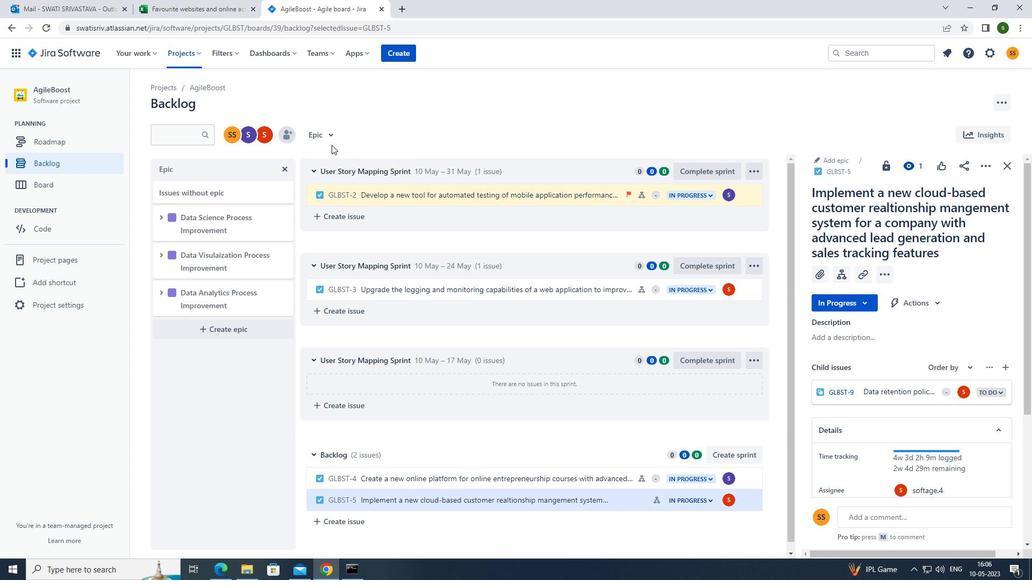 
Action: Mouse pressed left at (329, 142)
Screenshot: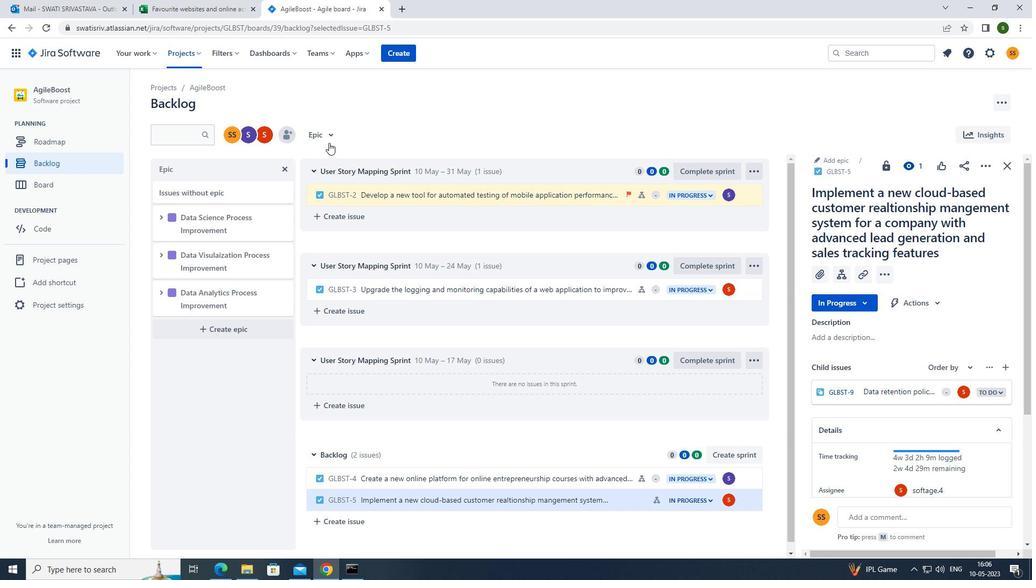 
Action: Mouse moved to (354, 181)
Screenshot: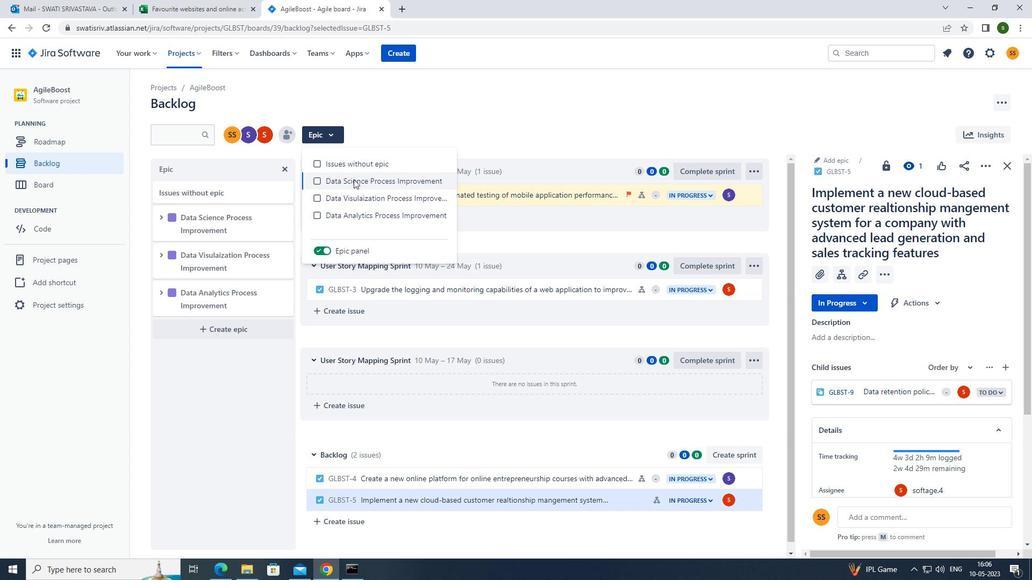 
Action: Mouse pressed left at (354, 181)
Screenshot: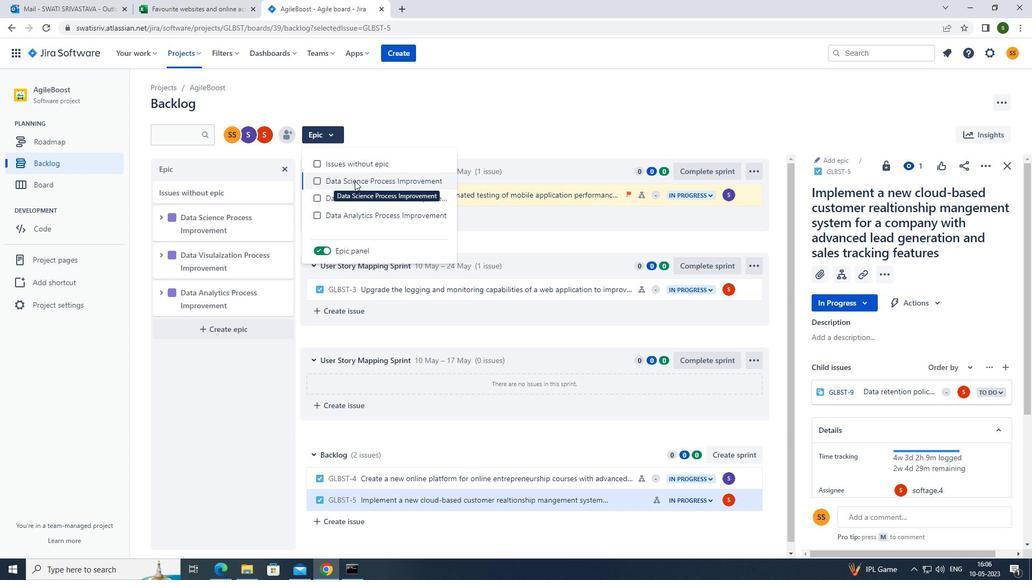 
Action: Mouse moved to (511, 110)
Screenshot: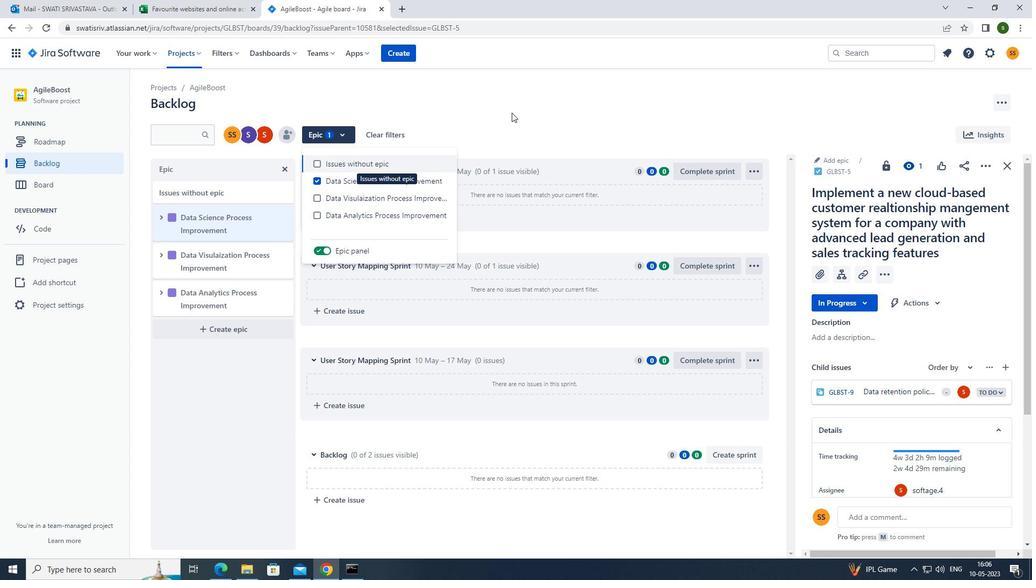 
Action: Mouse pressed left at (511, 110)
Screenshot: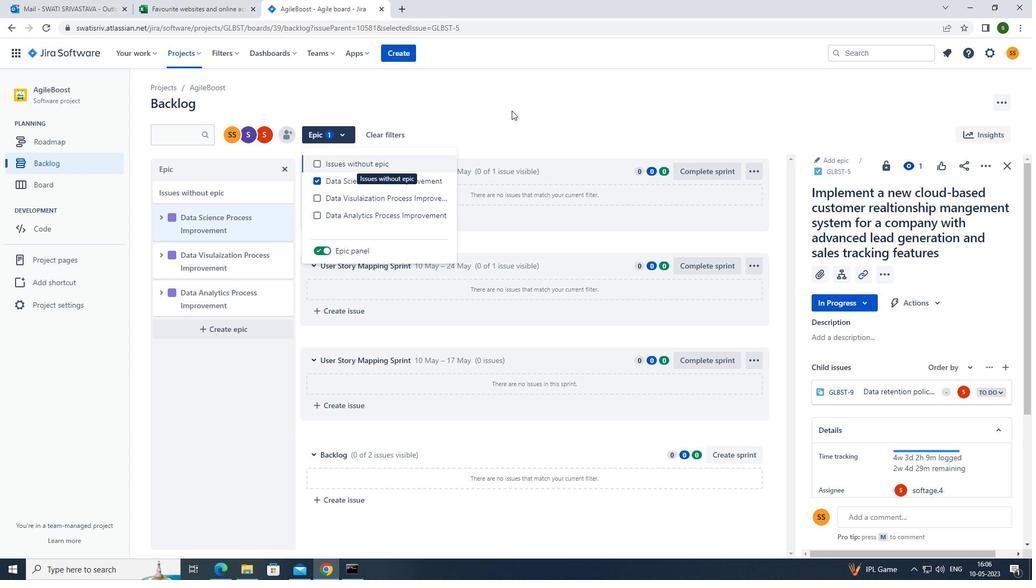 
Action: Mouse moved to (506, 111)
Screenshot: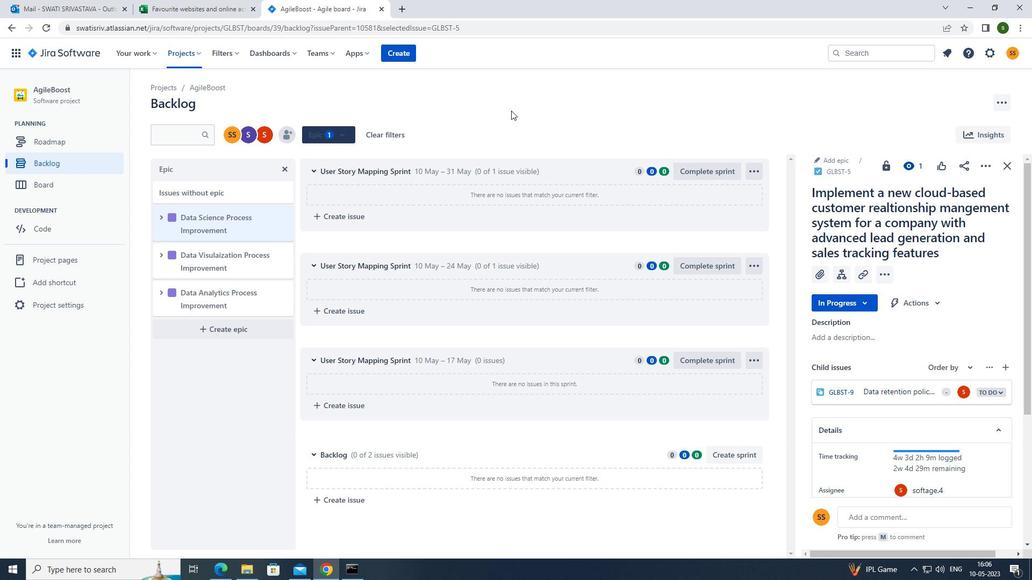 
